 Task: Find connections with filter location Shama Junction with filter topic #fintechwith filter profile language French with filter current company Startup Story™ with filter school Uttaranchal University with filter industry Farming, Ranching, Forestry with filter service category User Experience Design with filter keywords title Operations Analyst
Action: Mouse moved to (156, 230)
Screenshot: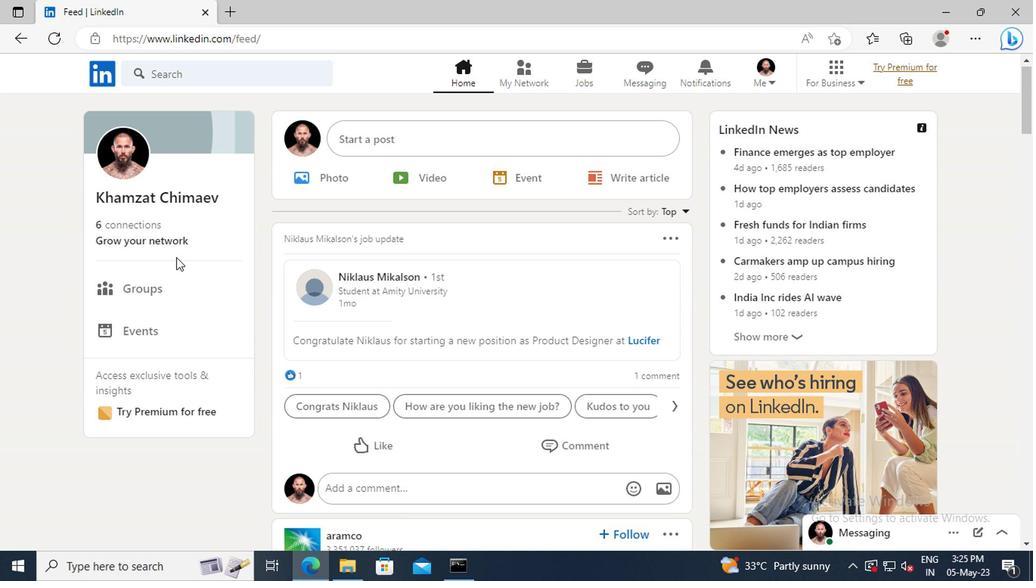 
Action: Mouse pressed left at (156, 230)
Screenshot: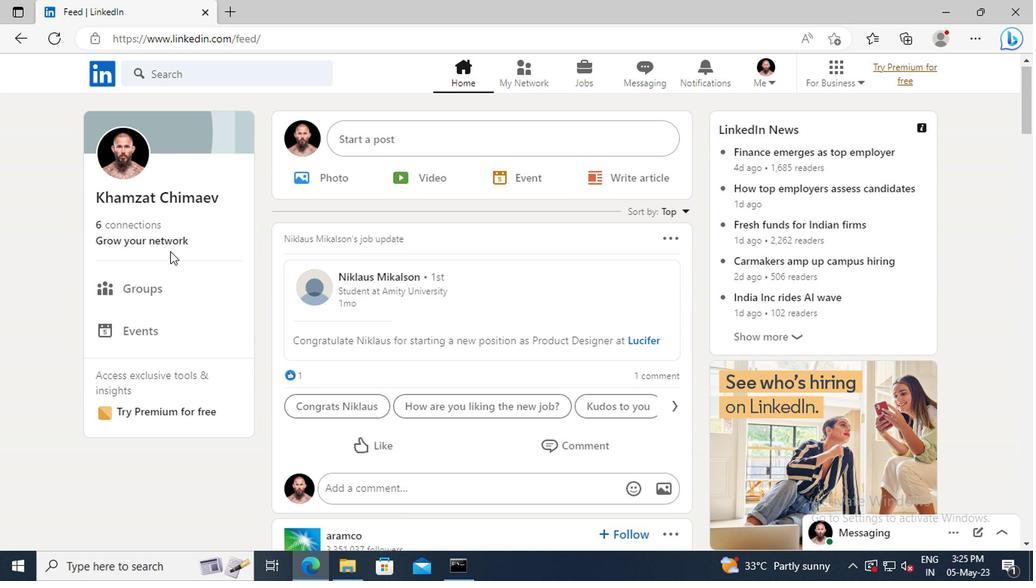 
Action: Mouse moved to (162, 153)
Screenshot: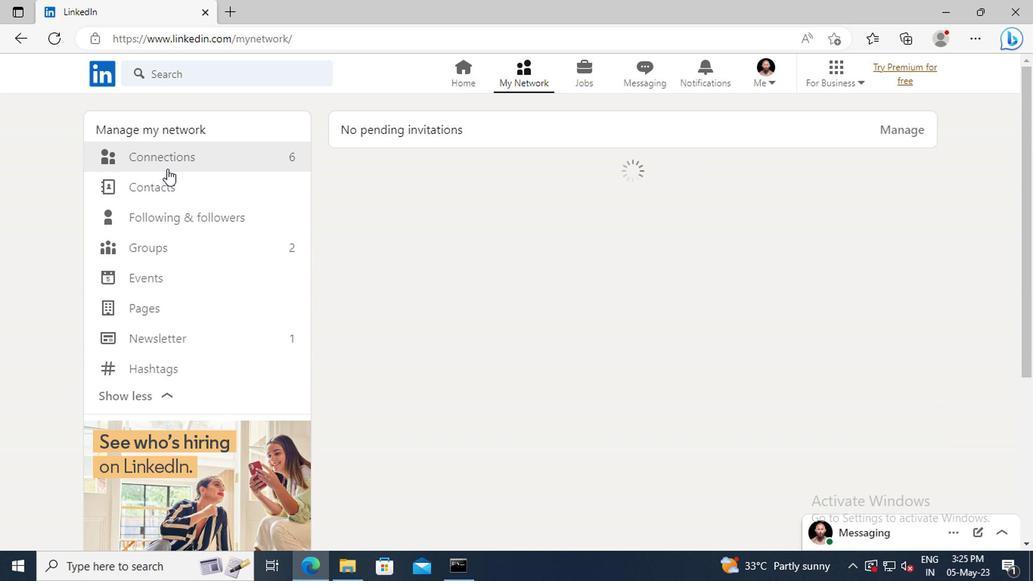 
Action: Mouse pressed left at (162, 153)
Screenshot: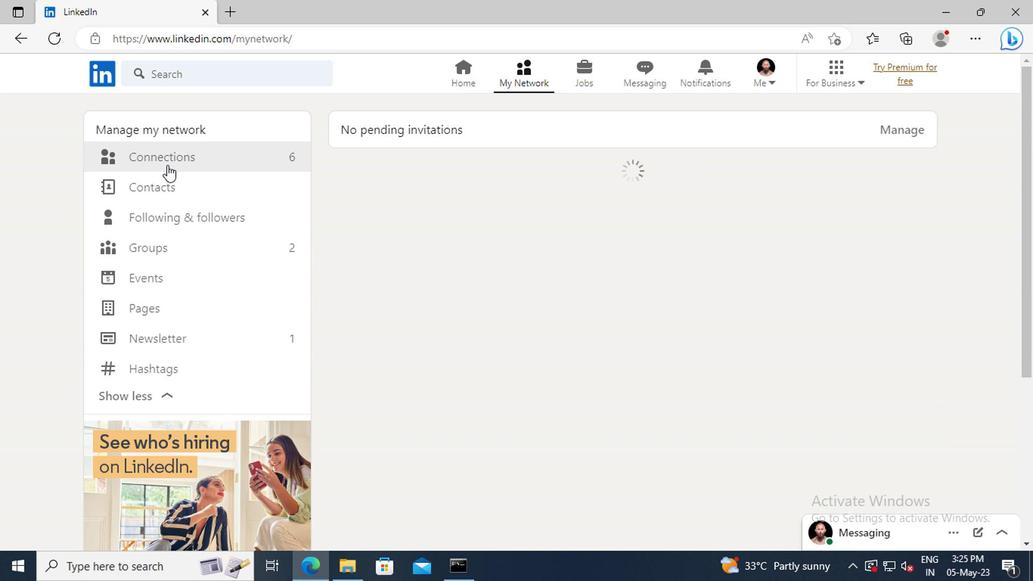 
Action: Mouse moved to (618, 152)
Screenshot: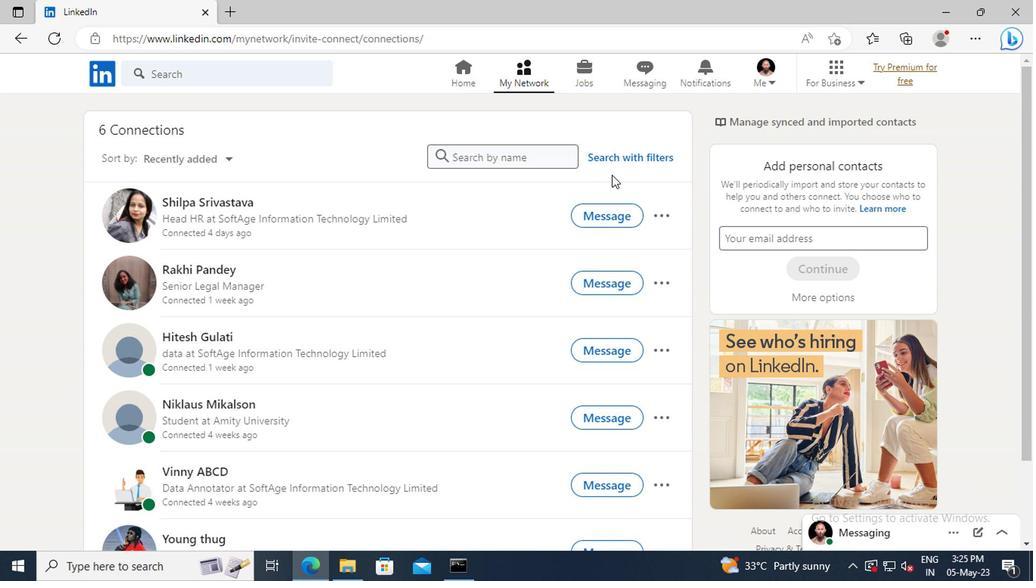 
Action: Mouse pressed left at (618, 152)
Screenshot: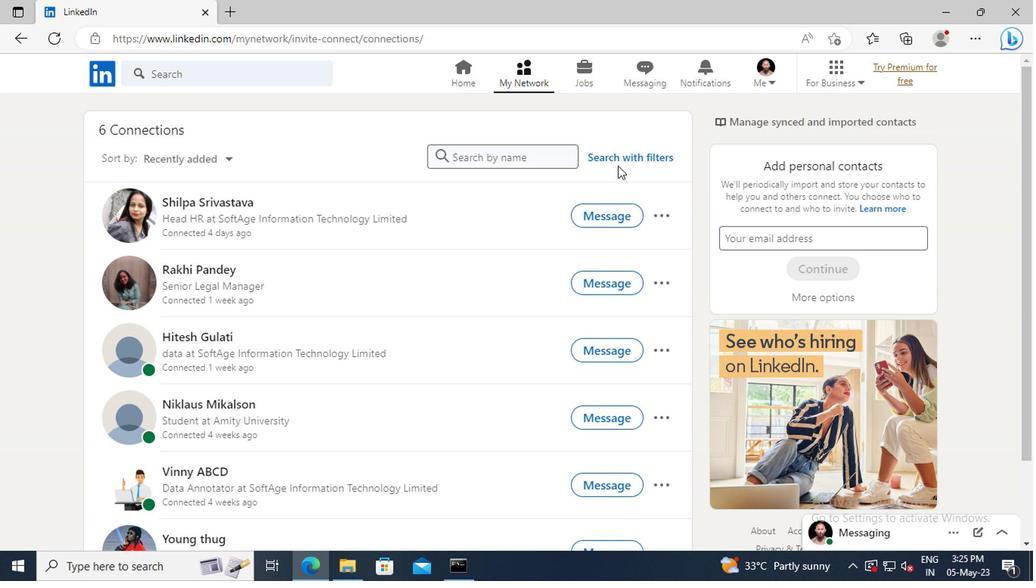 
Action: Mouse moved to (568, 107)
Screenshot: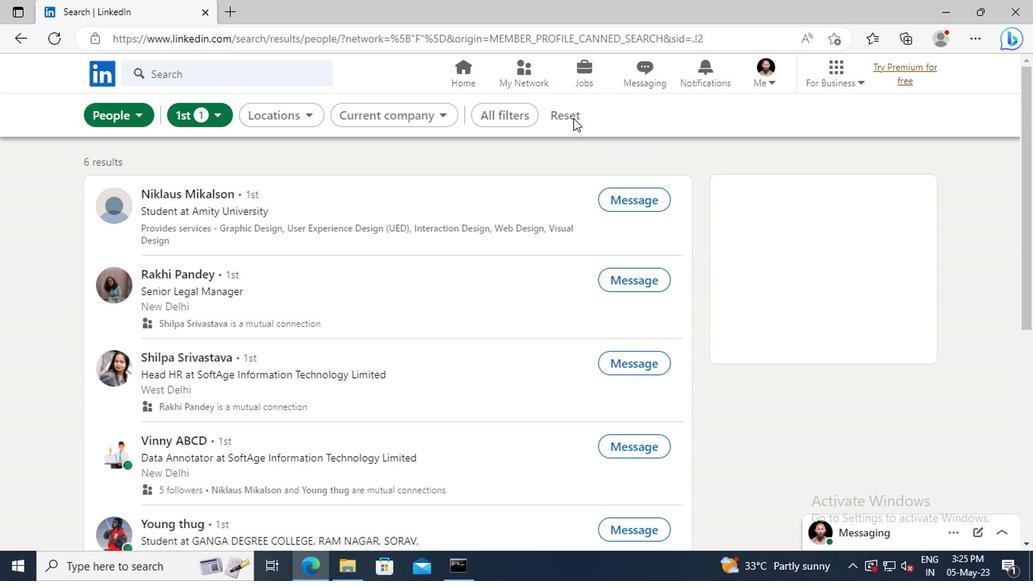 
Action: Mouse pressed left at (568, 107)
Screenshot: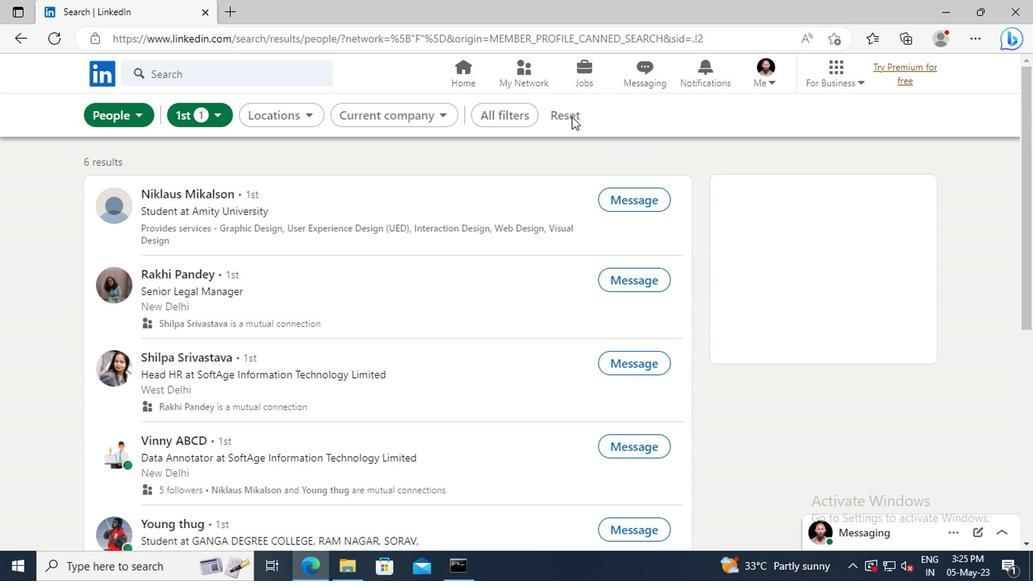 
Action: Mouse moved to (556, 107)
Screenshot: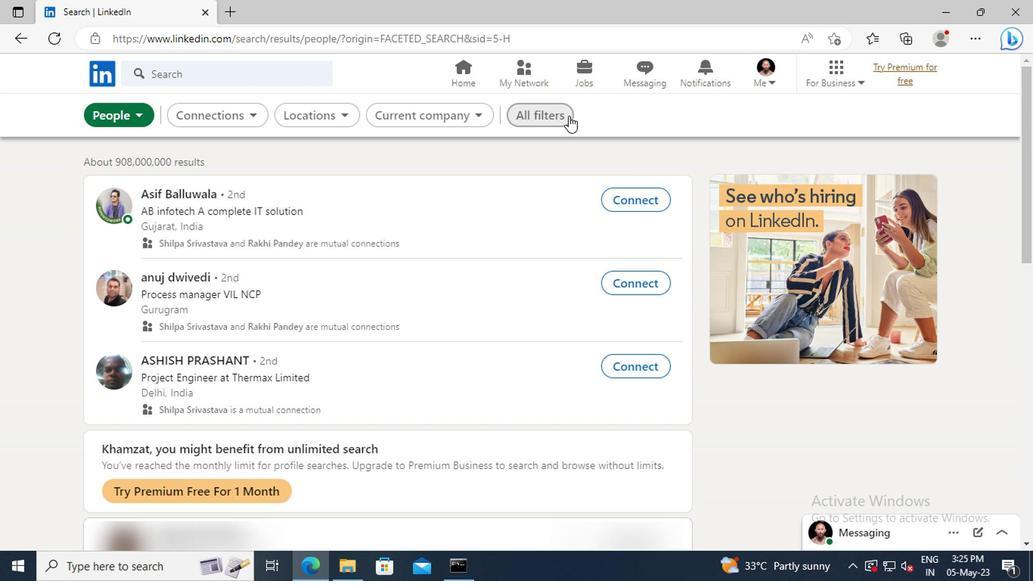 
Action: Mouse pressed left at (556, 107)
Screenshot: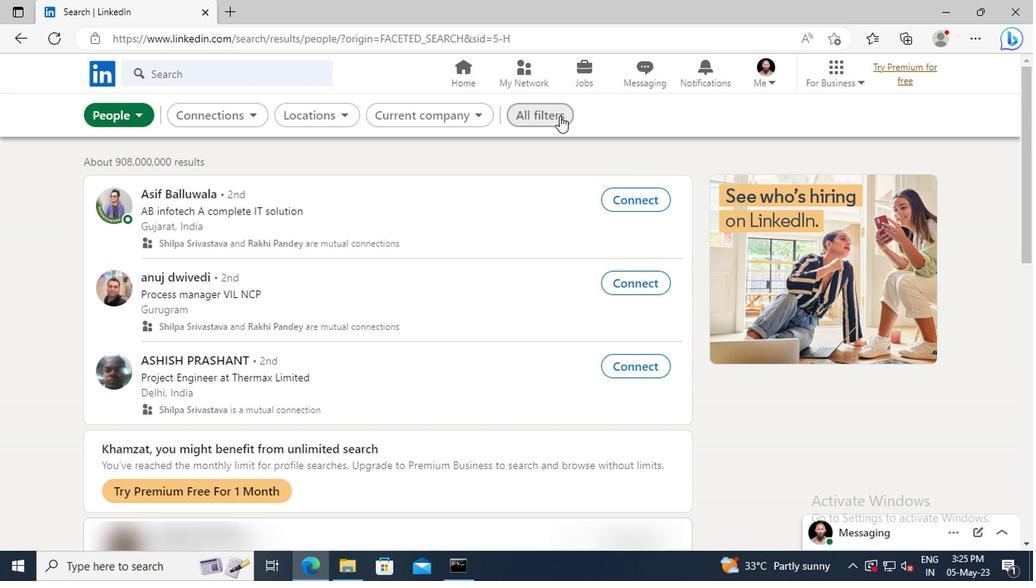 
Action: Mouse moved to (832, 284)
Screenshot: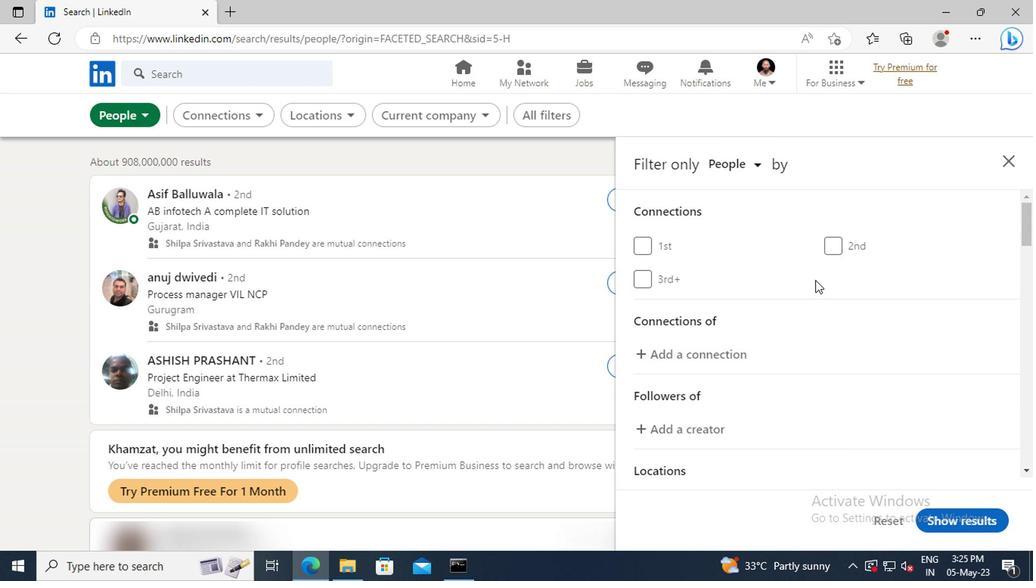
Action: Mouse scrolled (832, 283) with delta (0, 0)
Screenshot: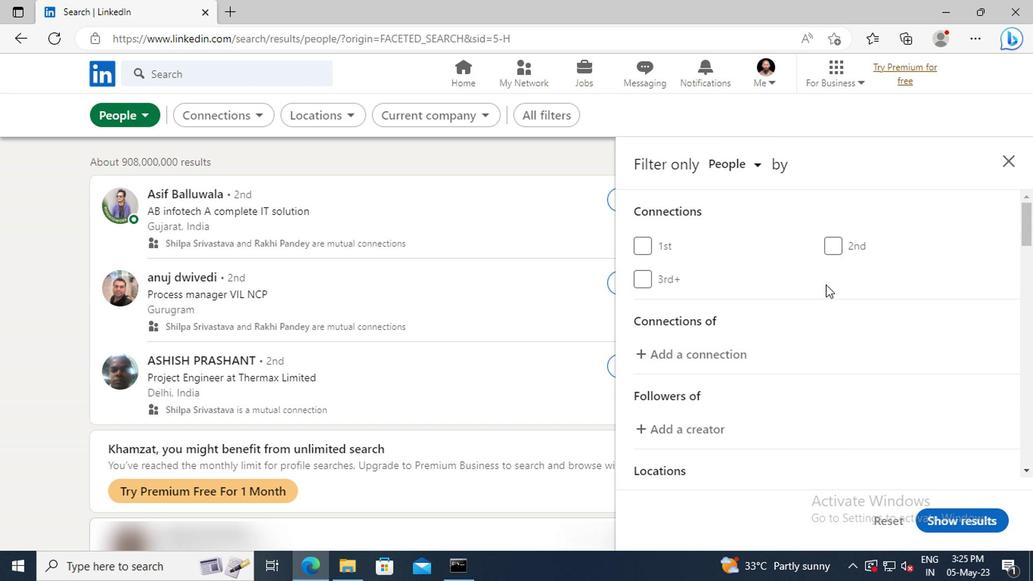 
Action: Mouse scrolled (832, 283) with delta (0, 0)
Screenshot: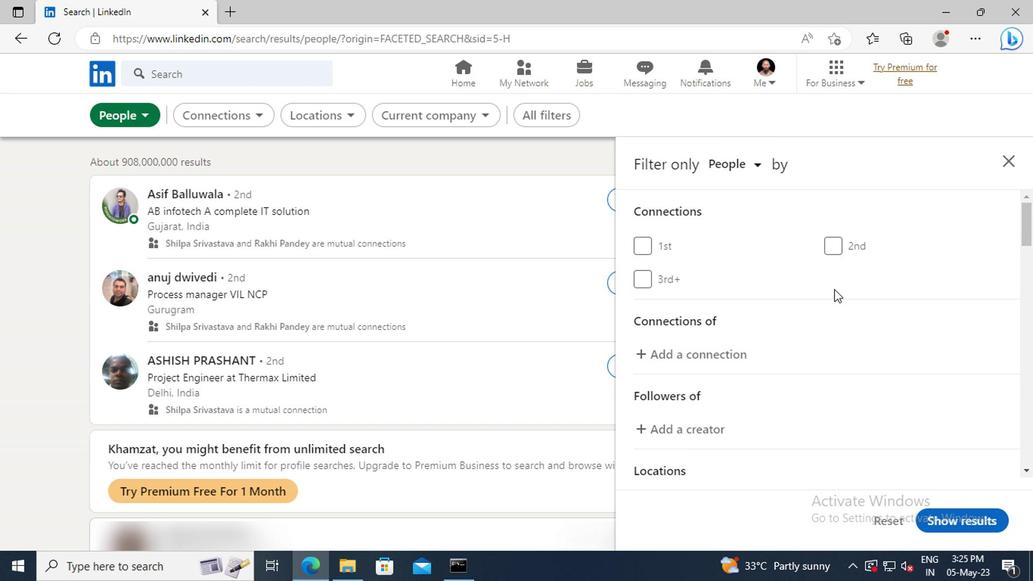 
Action: Mouse scrolled (832, 283) with delta (0, 0)
Screenshot: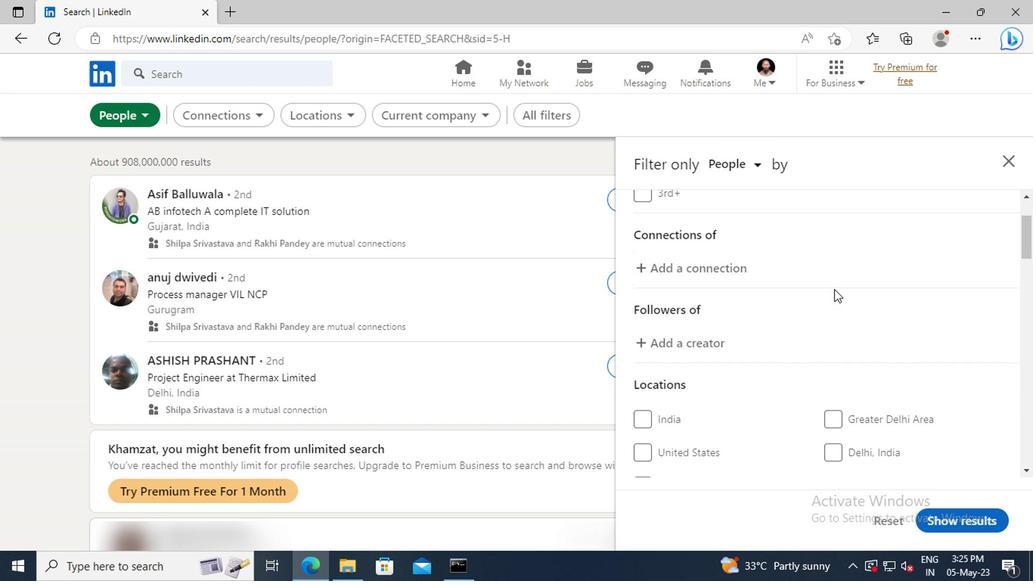 
Action: Mouse scrolled (832, 283) with delta (0, 0)
Screenshot: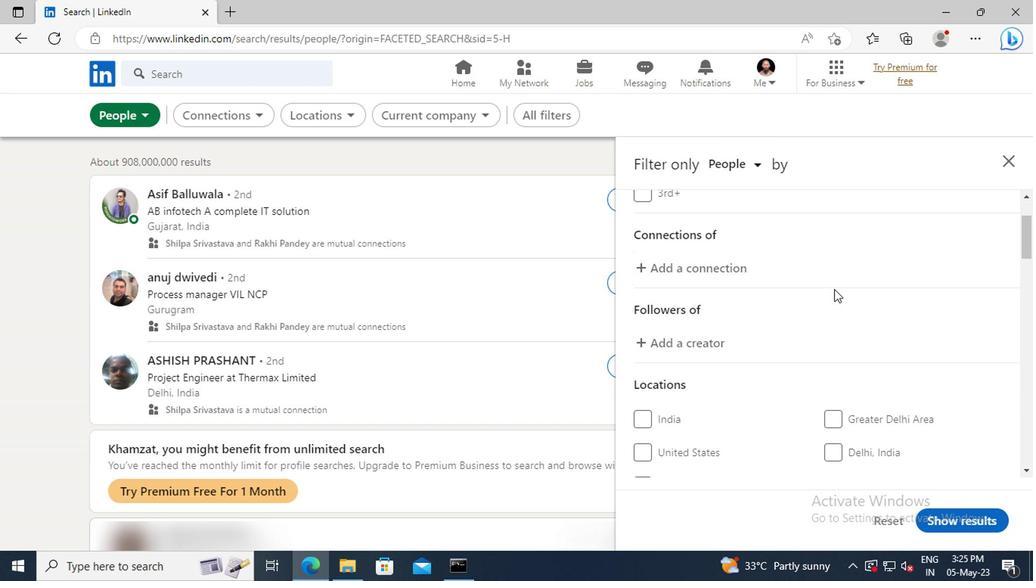 
Action: Mouse scrolled (832, 283) with delta (0, 0)
Screenshot: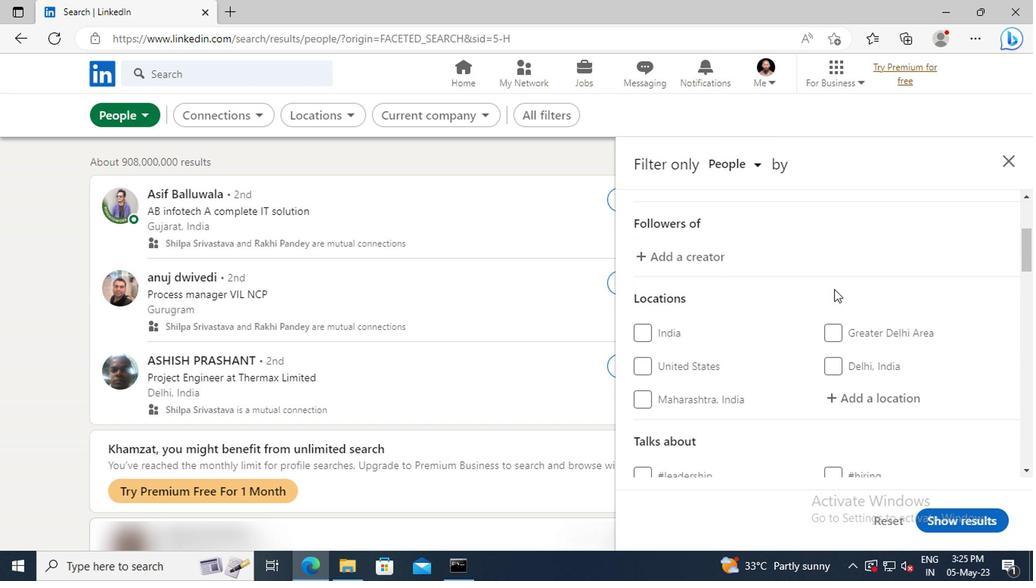 
Action: Mouse scrolled (832, 283) with delta (0, 0)
Screenshot: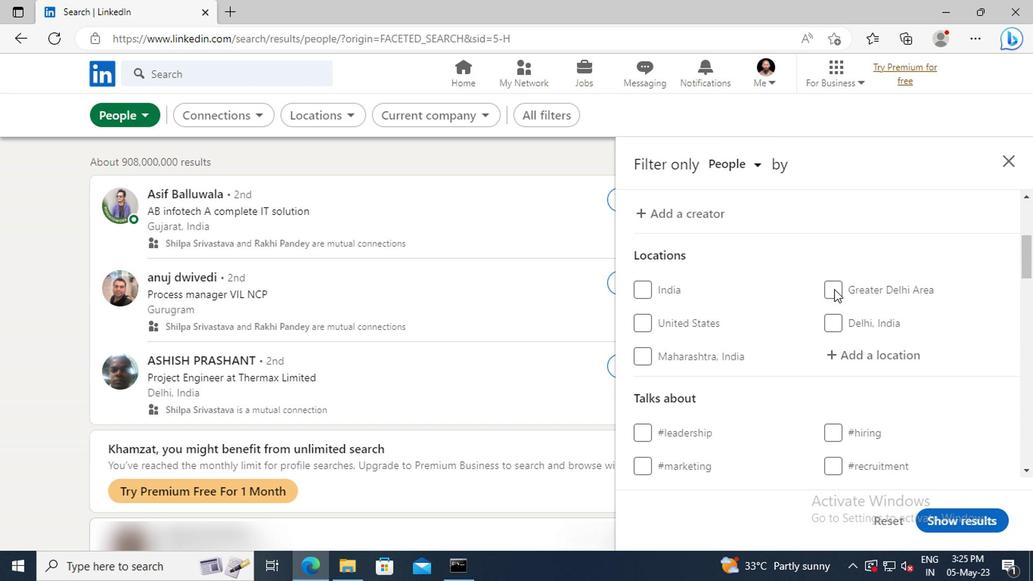 
Action: Mouse moved to (842, 310)
Screenshot: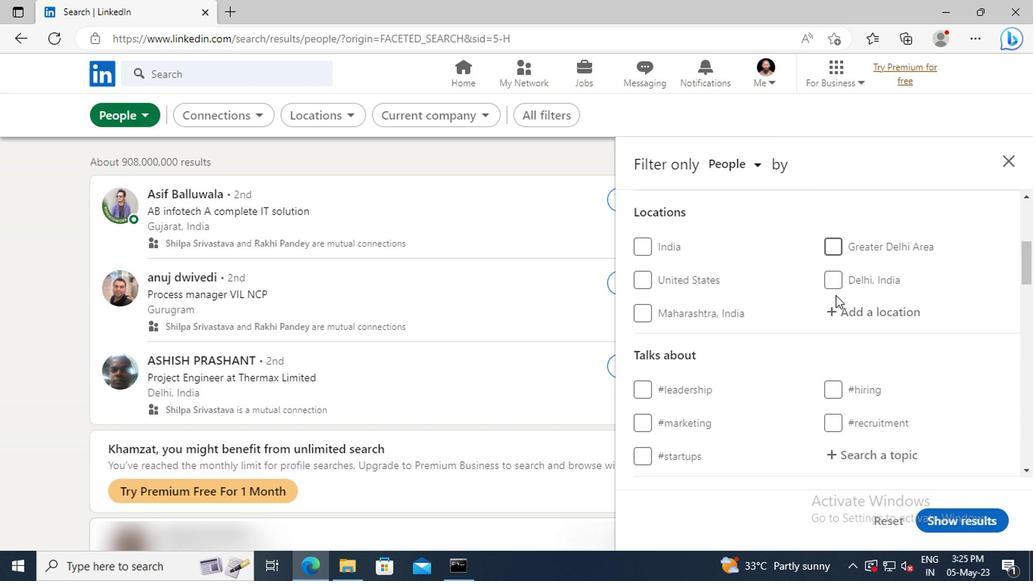 
Action: Mouse pressed left at (842, 310)
Screenshot: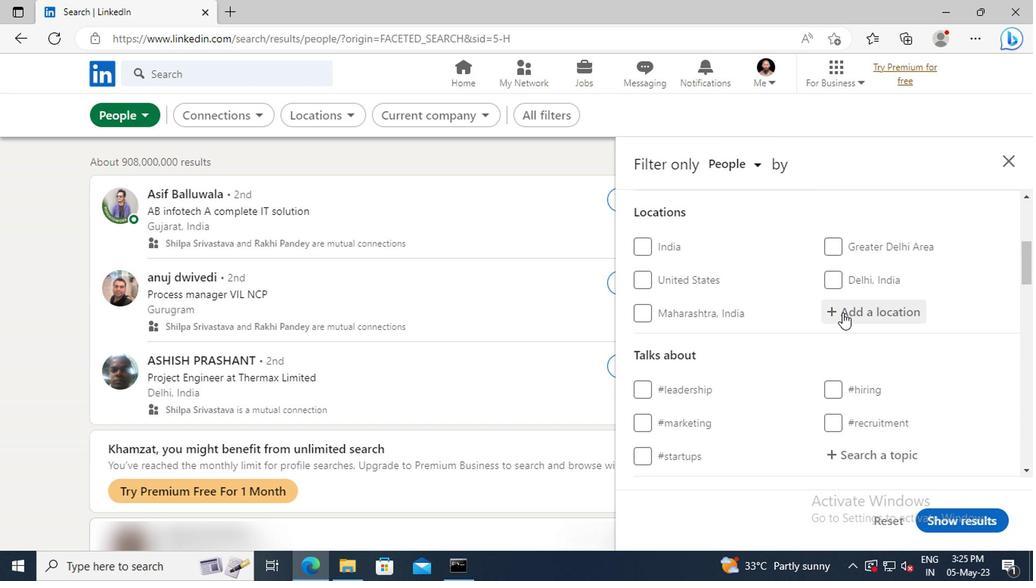 
Action: Key pressed <Key.shift>SHAMA<Key.space><Key.shift>JUNCTION<Key.enter>
Screenshot: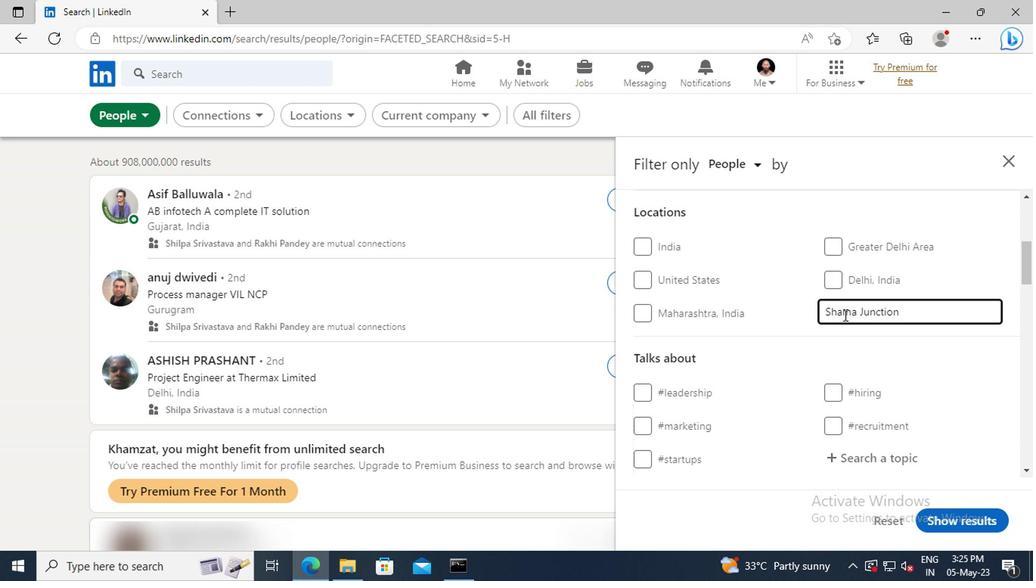 
Action: Mouse scrolled (842, 310) with delta (0, 0)
Screenshot: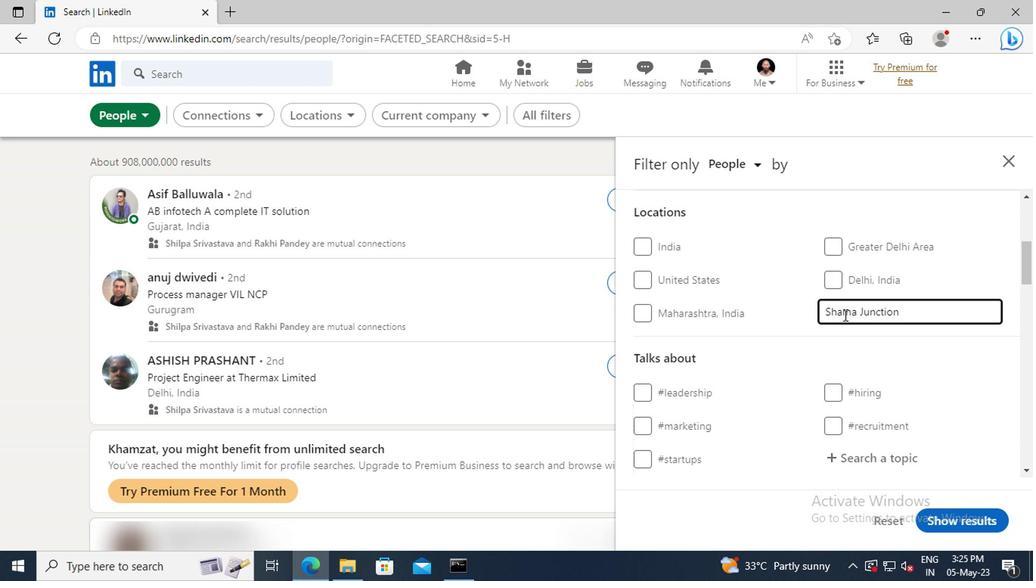 
Action: Mouse scrolled (842, 310) with delta (0, 0)
Screenshot: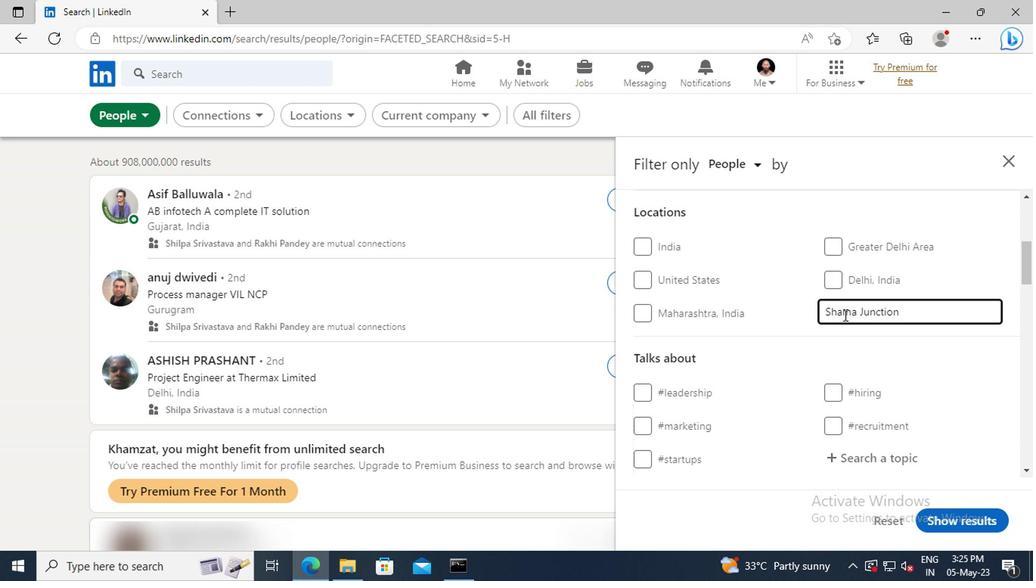 
Action: Mouse scrolled (842, 310) with delta (0, 0)
Screenshot: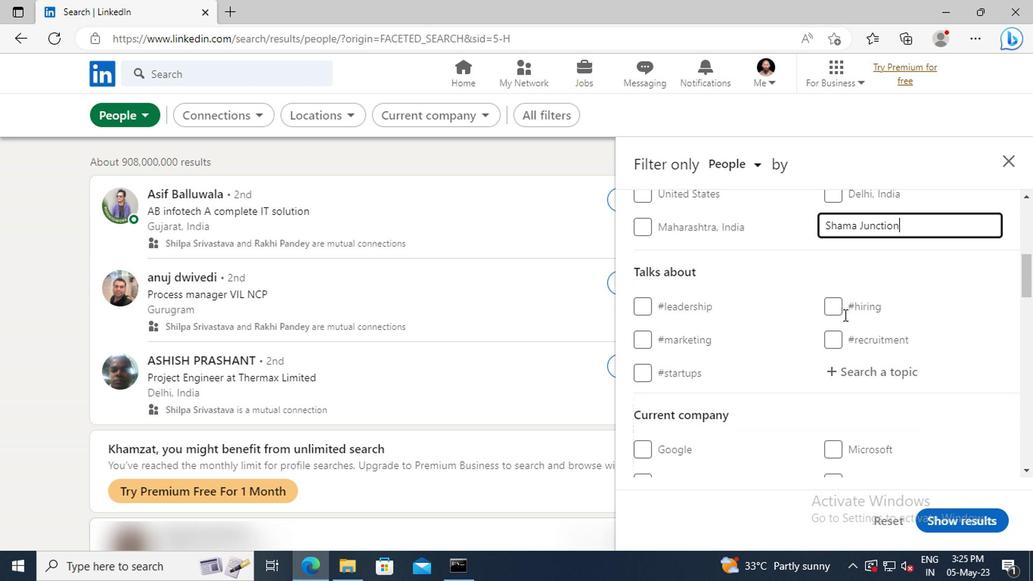 
Action: Mouse moved to (846, 322)
Screenshot: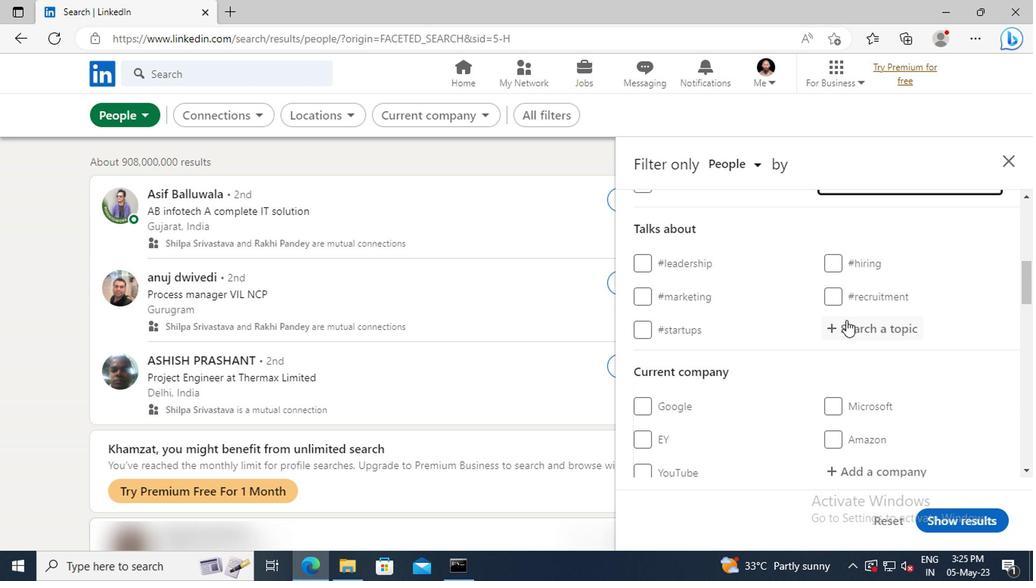 
Action: Mouse pressed left at (846, 322)
Screenshot: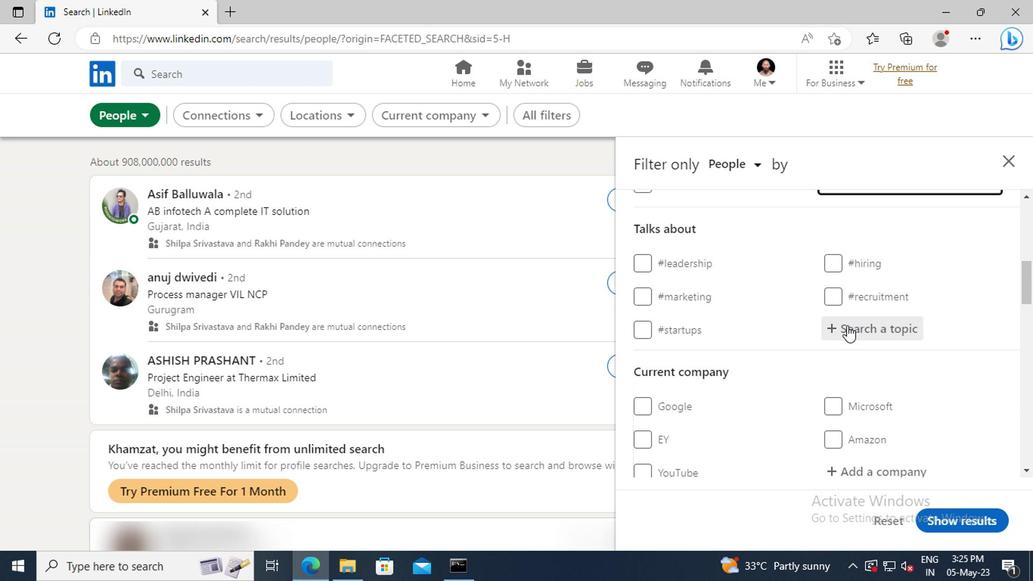 
Action: Key pressed FINTE
Screenshot: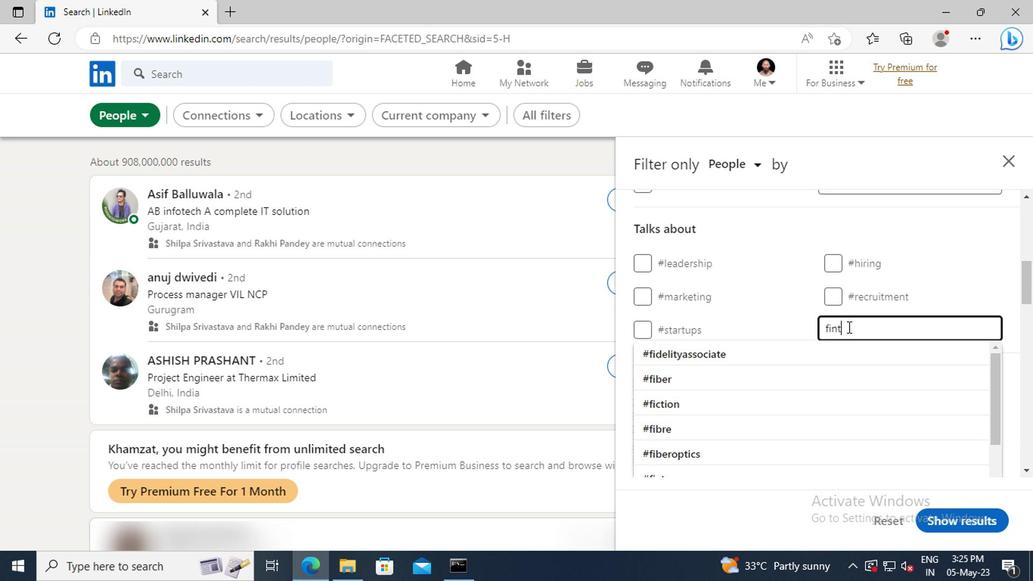 
Action: Mouse moved to (849, 345)
Screenshot: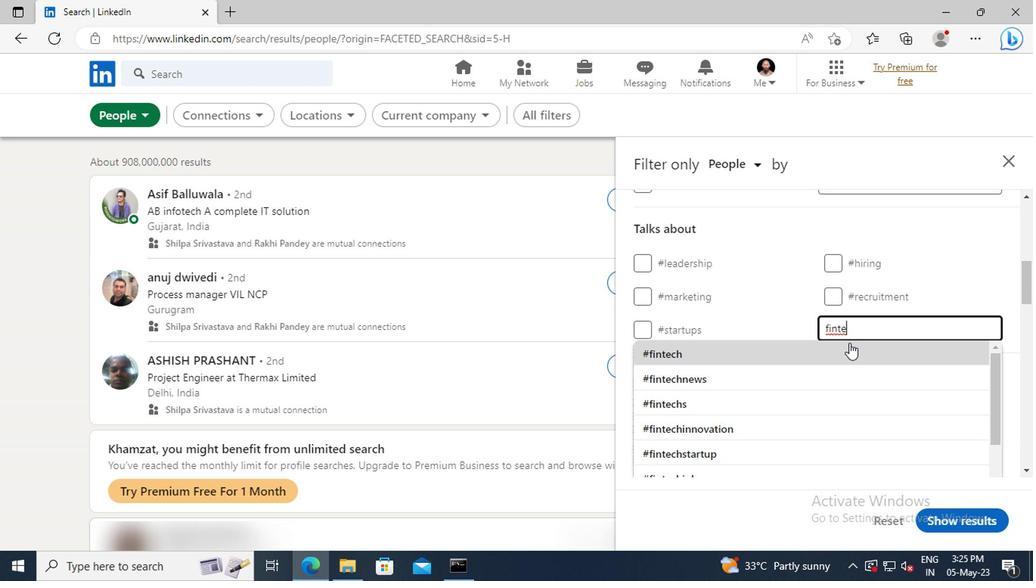 
Action: Mouse pressed left at (849, 345)
Screenshot: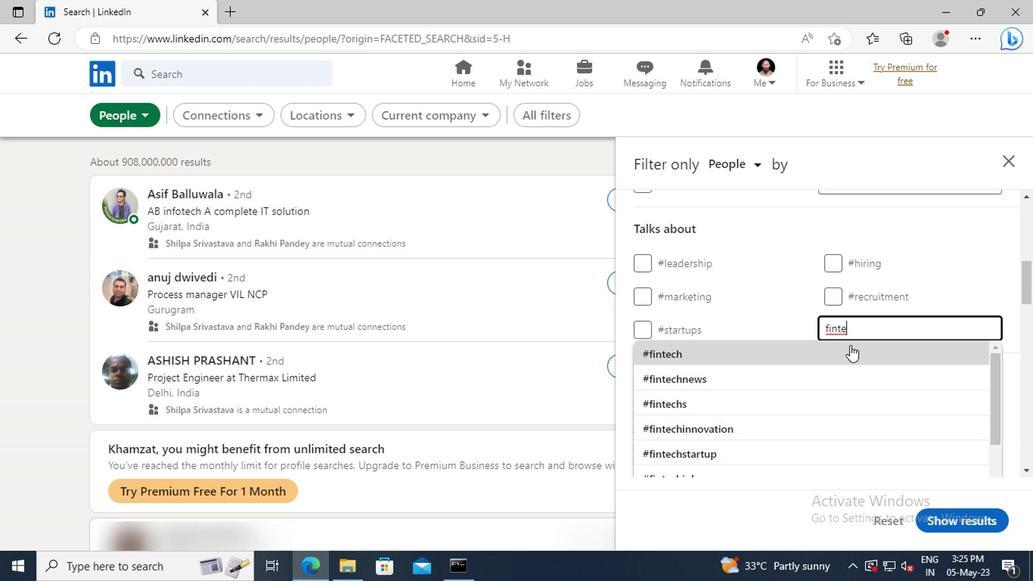 
Action: Mouse scrolled (849, 345) with delta (0, 0)
Screenshot: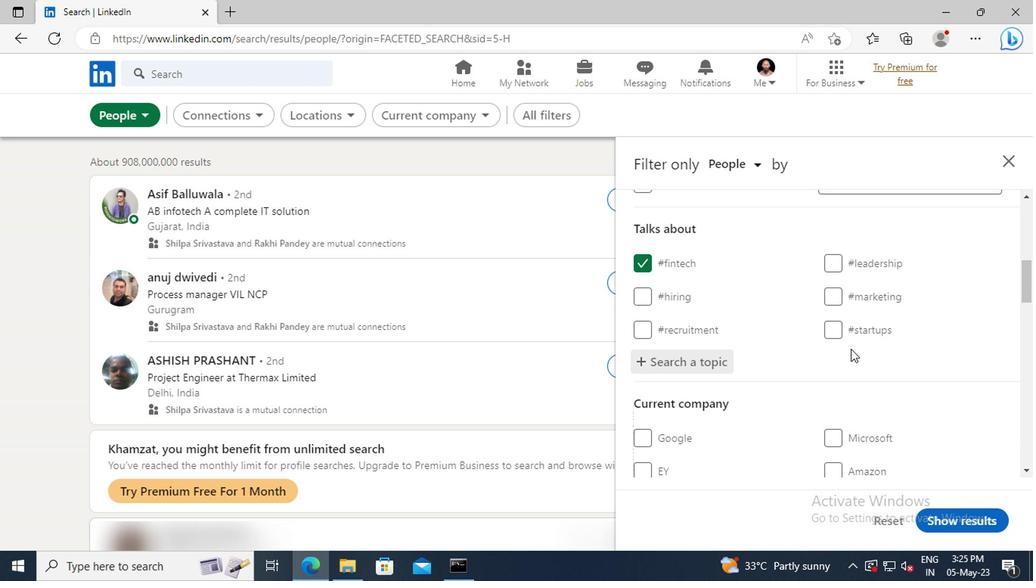 
Action: Mouse scrolled (849, 345) with delta (0, 0)
Screenshot: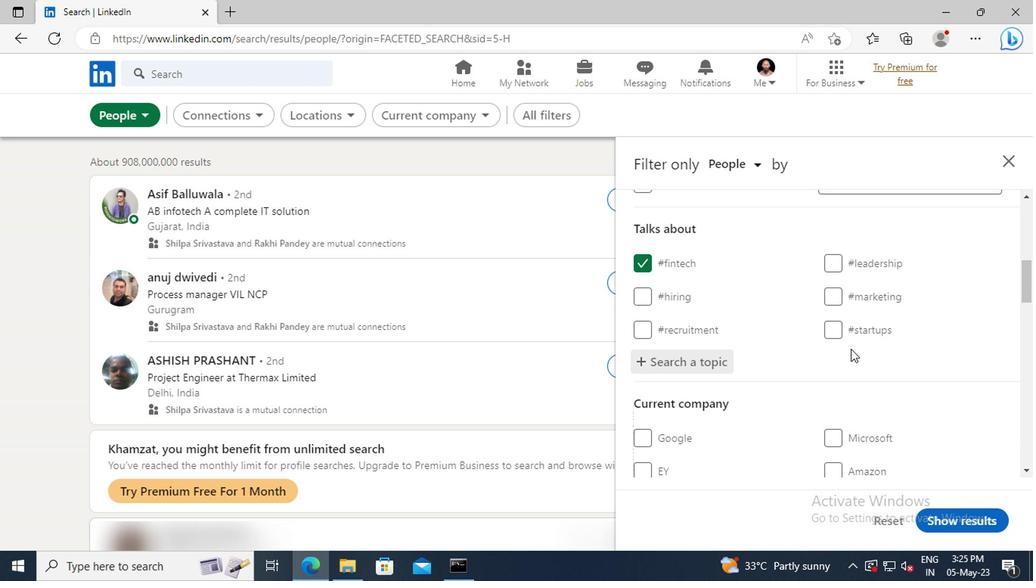
Action: Mouse scrolled (849, 345) with delta (0, 0)
Screenshot: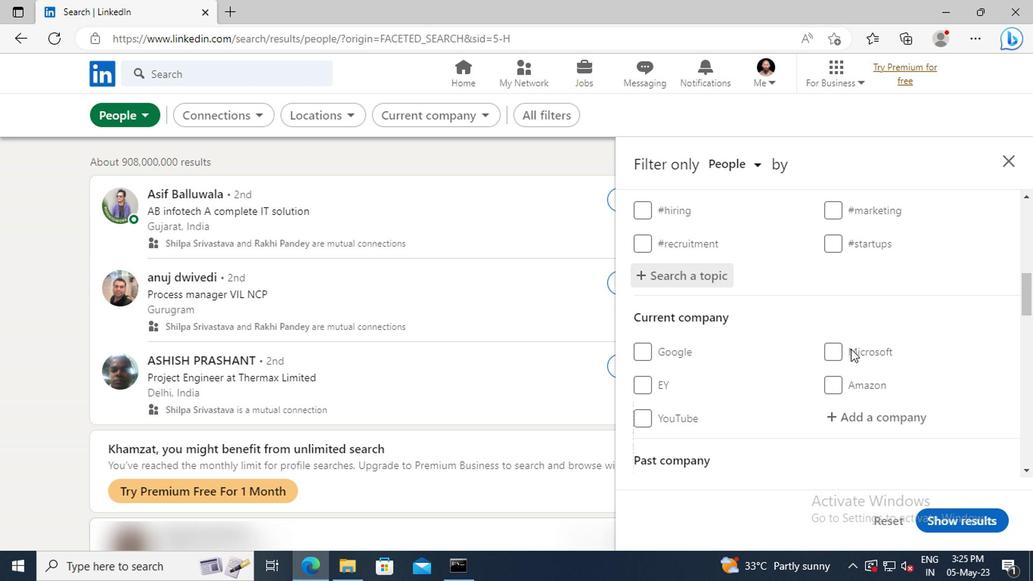 
Action: Mouse scrolled (849, 345) with delta (0, 0)
Screenshot: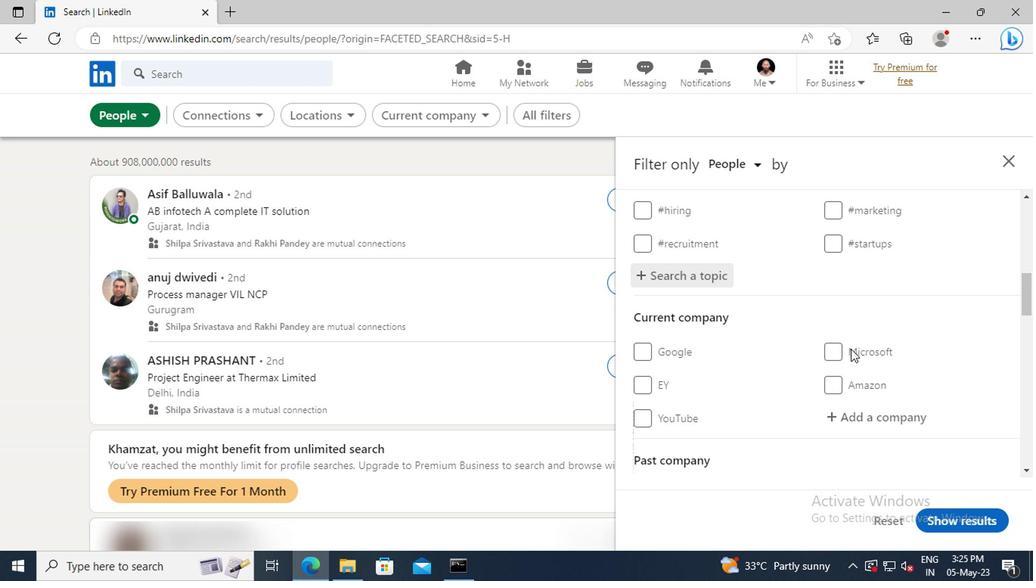 
Action: Mouse scrolled (849, 345) with delta (0, 0)
Screenshot: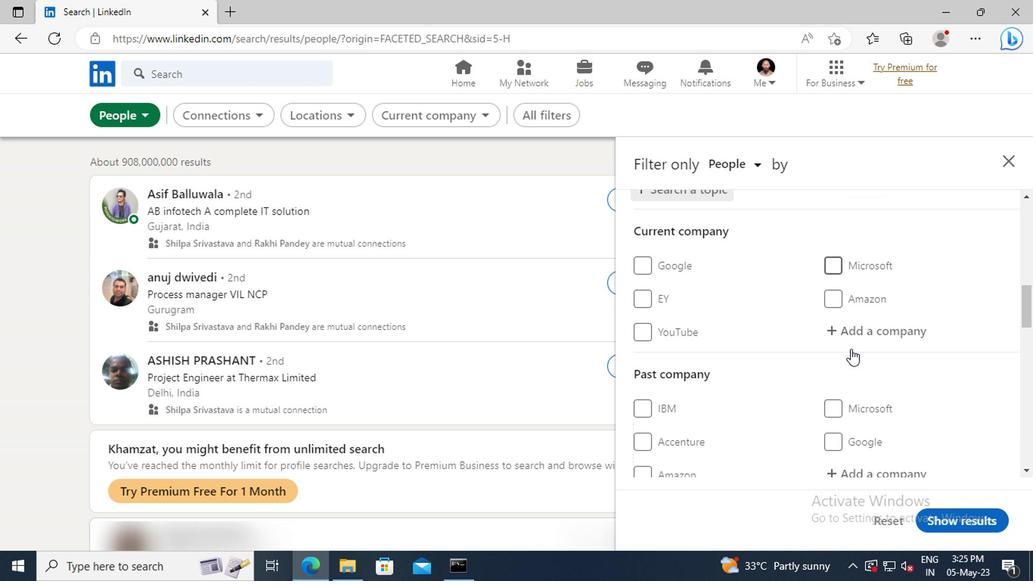 
Action: Mouse scrolled (849, 345) with delta (0, 0)
Screenshot: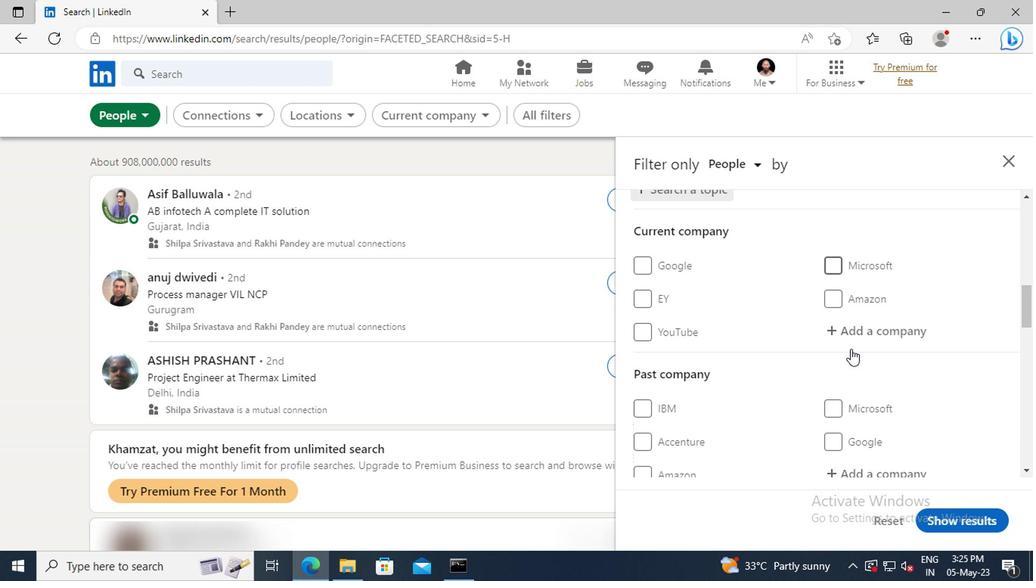 
Action: Mouse scrolled (849, 345) with delta (0, 0)
Screenshot: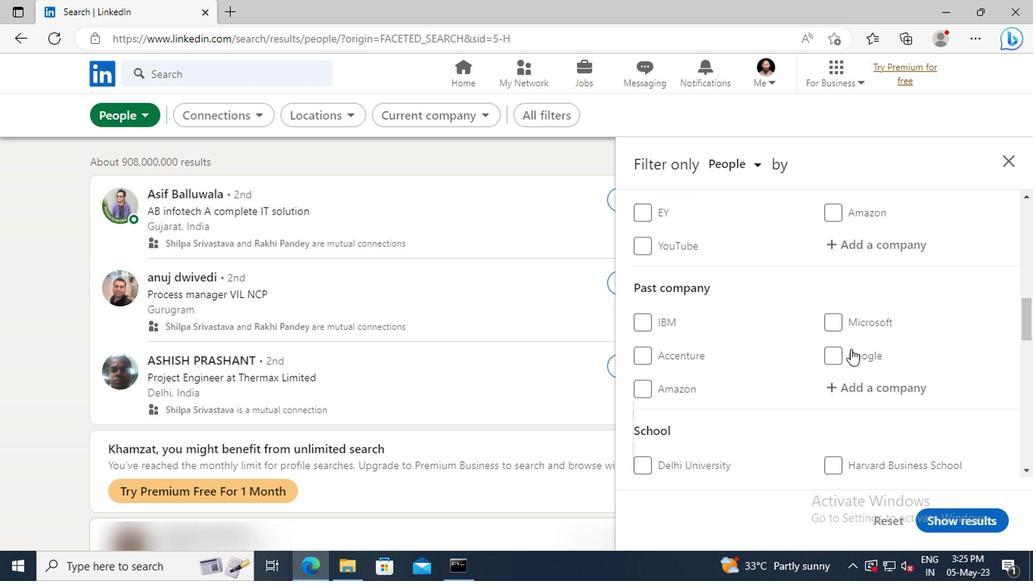 
Action: Mouse scrolled (849, 345) with delta (0, 0)
Screenshot: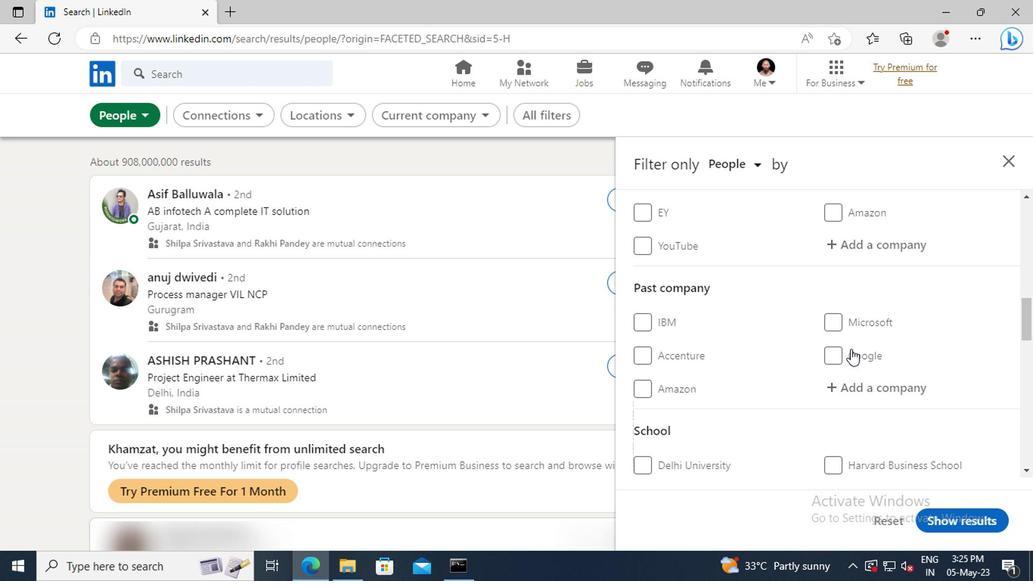 
Action: Mouse scrolled (849, 345) with delta (0, 0)
Screenshot: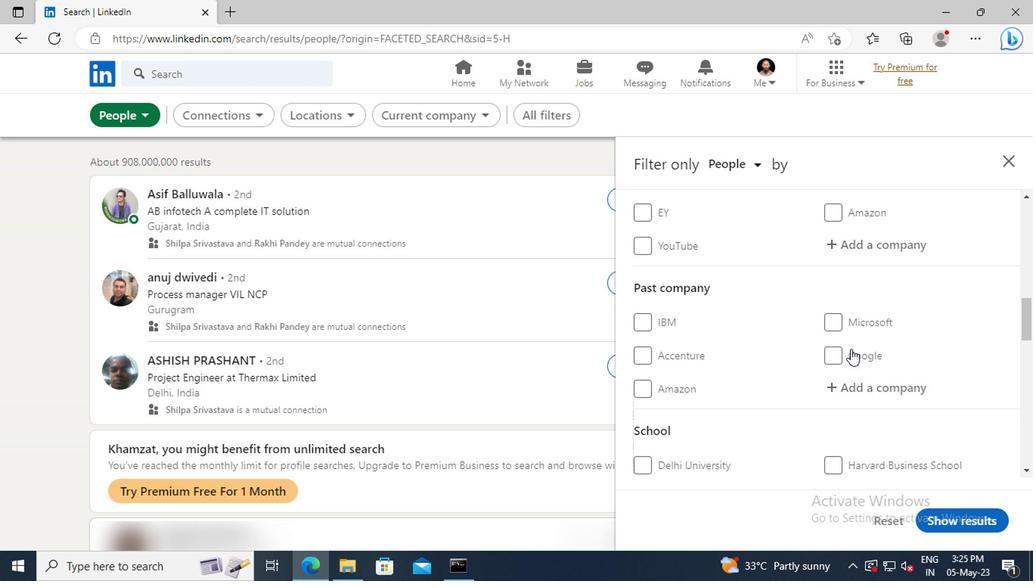 
Action: Mouse scrolled (849, 345) with delta (0, 0)
Screenshot: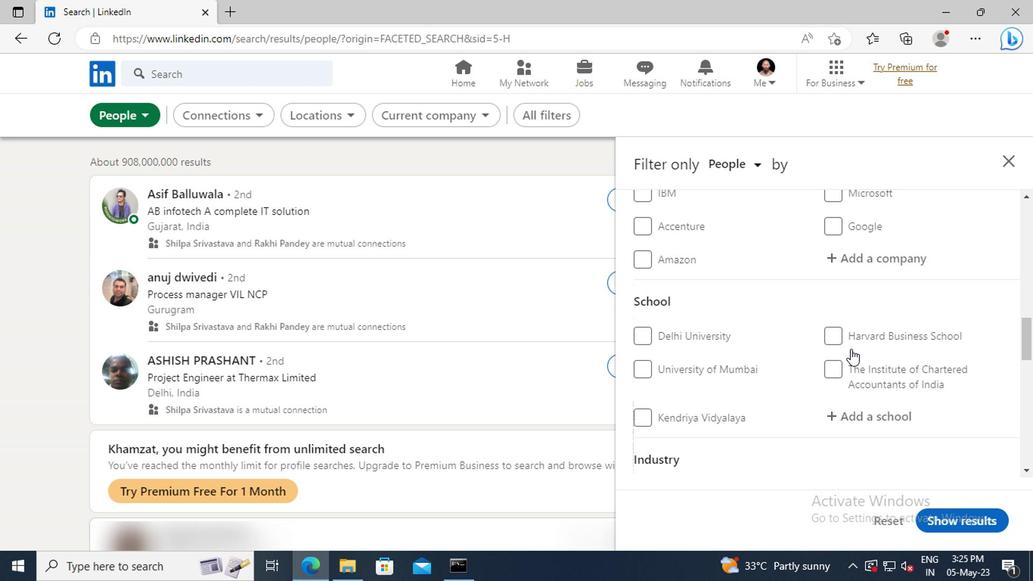 
Action: Mouse scrolled (849, 345) with delta (0, 0)
Screenshot: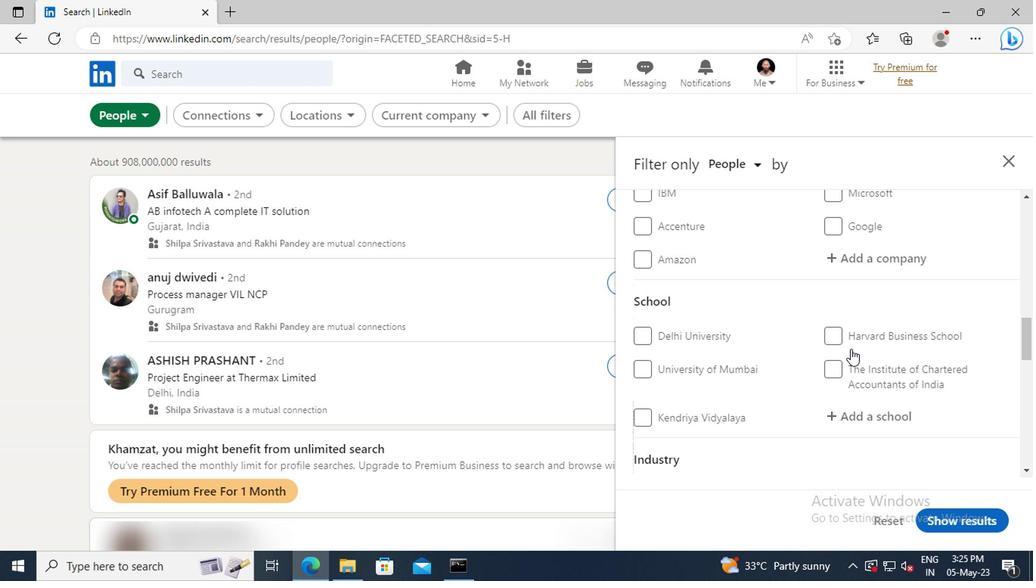 
Action: Mouse scrolled (849, 345) with delta (0, 0)
Screenshot: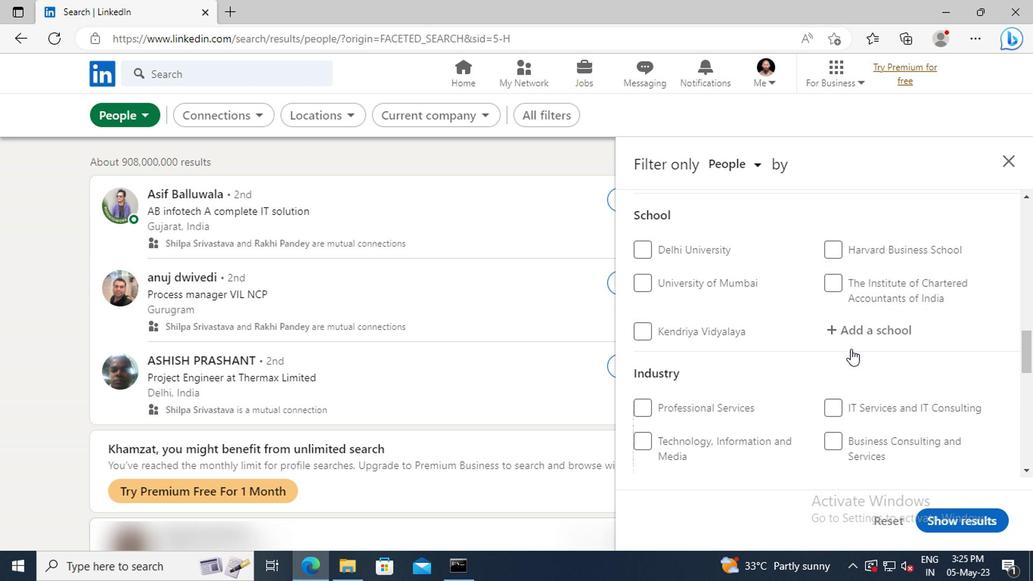 
Action: Mouse scrolled (849, 345) with delta (0, 0)
Screenshot: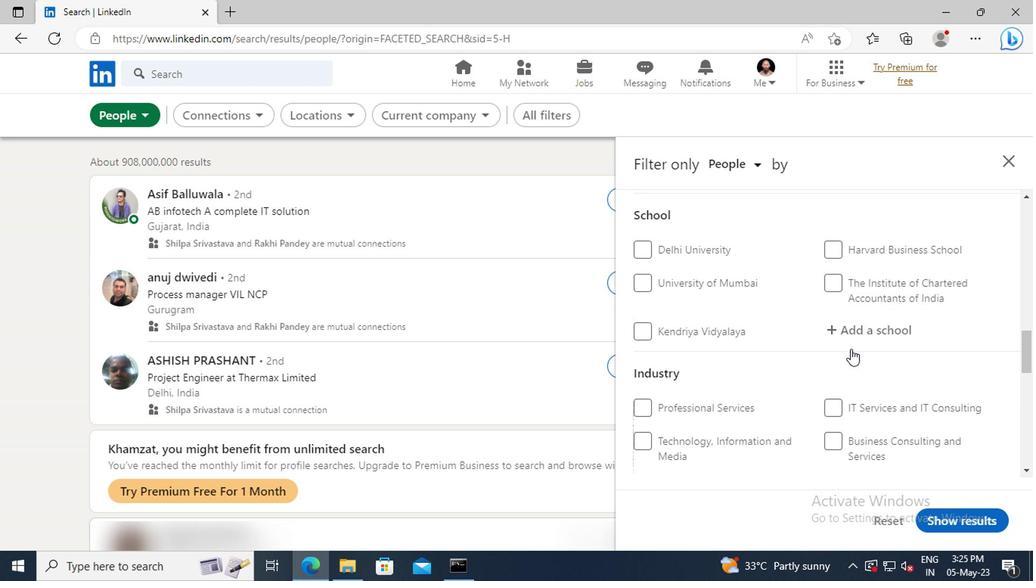 
Action: Mouse scrolled (849, 345) with delta (0, 0)
Screenshot: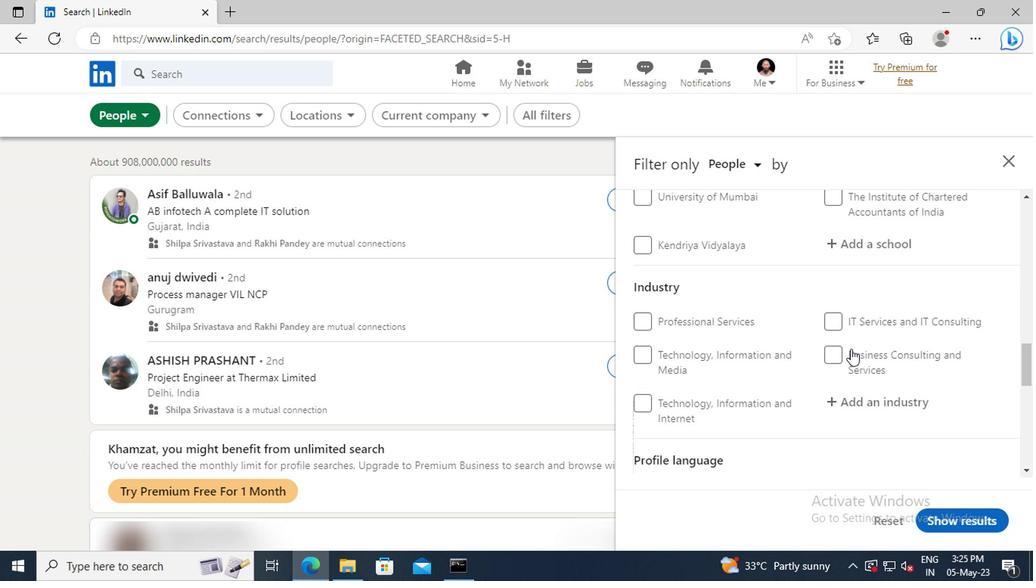 
Action: Mouse scrolled (849, 345) with delta (0, 0)
Screenshot: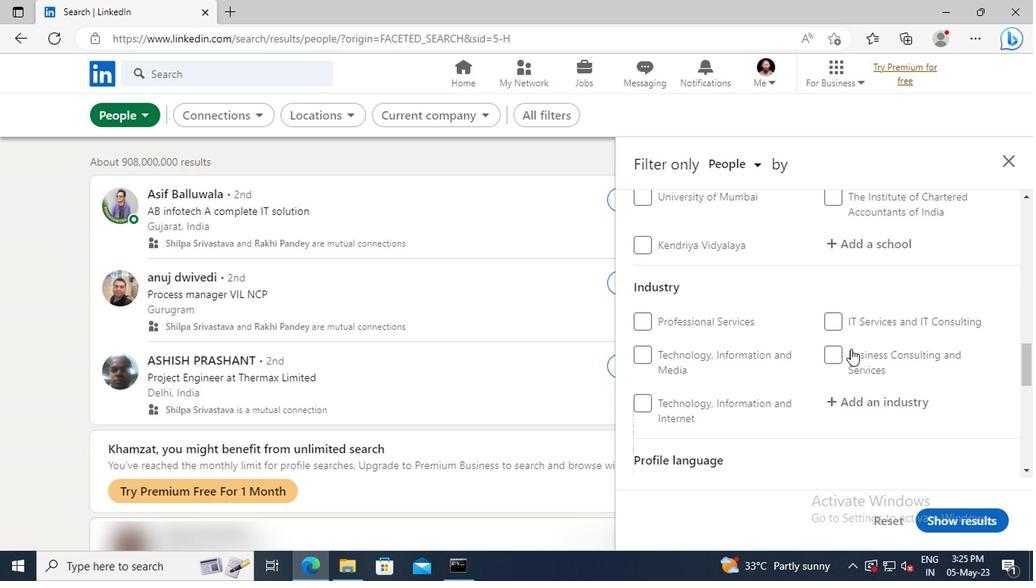 
Action: Mouse moved to (831, 412)
Screenshot: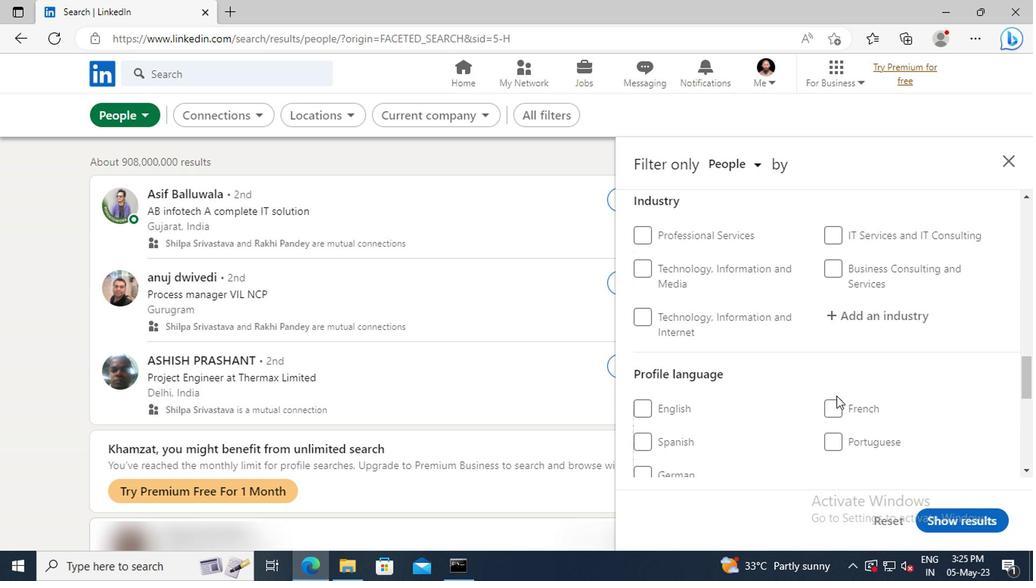 
Action: Mouse pressed left at (831, 412)
Screenshot: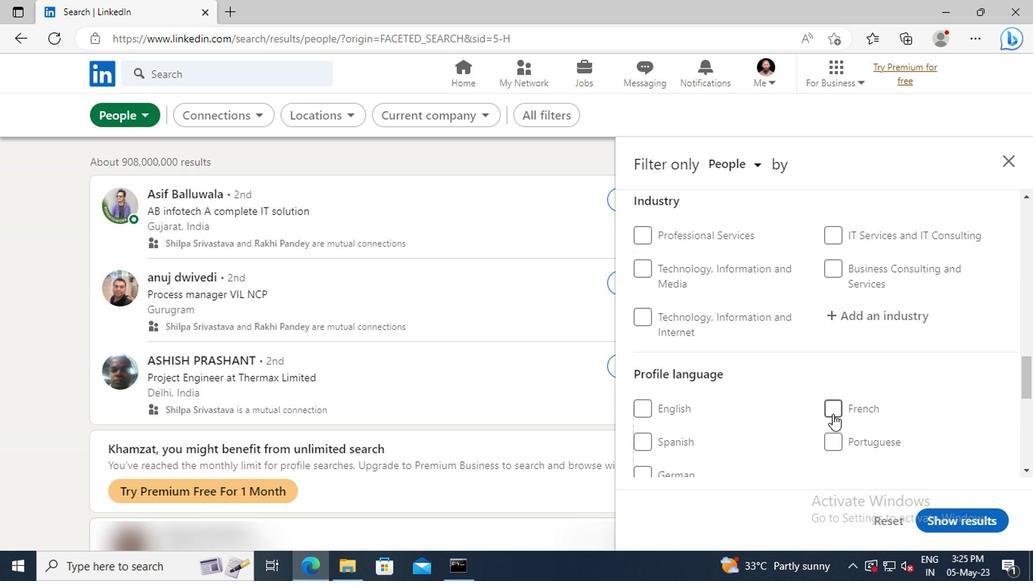 
Action: Mouse moved to (854, 356)
Screenshot: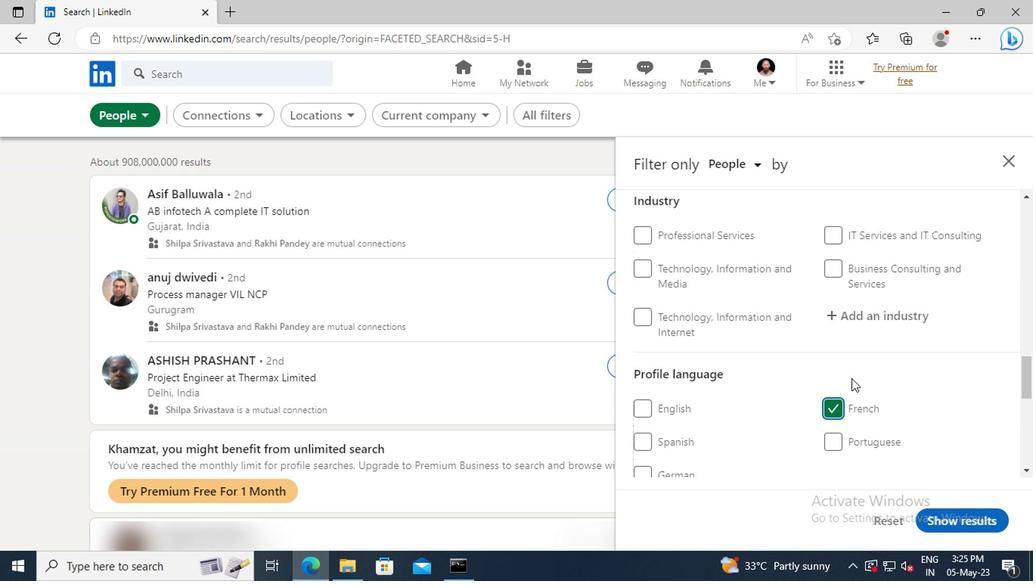 
Action: Mouse scrolled (854, 357) with delta (0, 1)
Screenshot: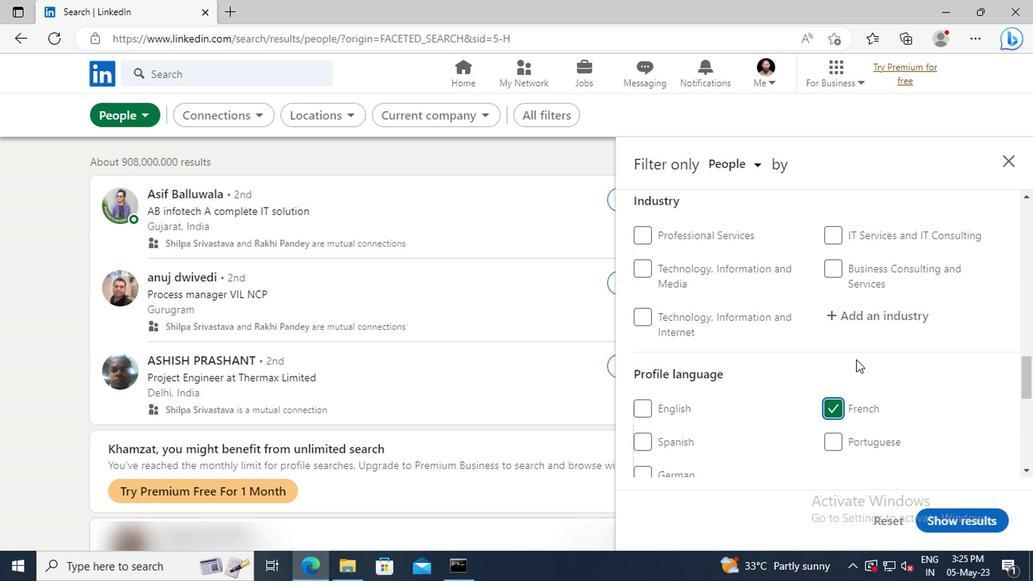 
Action: Mouse scrolled (854, 357) with delta (0, 1)
Screenshot: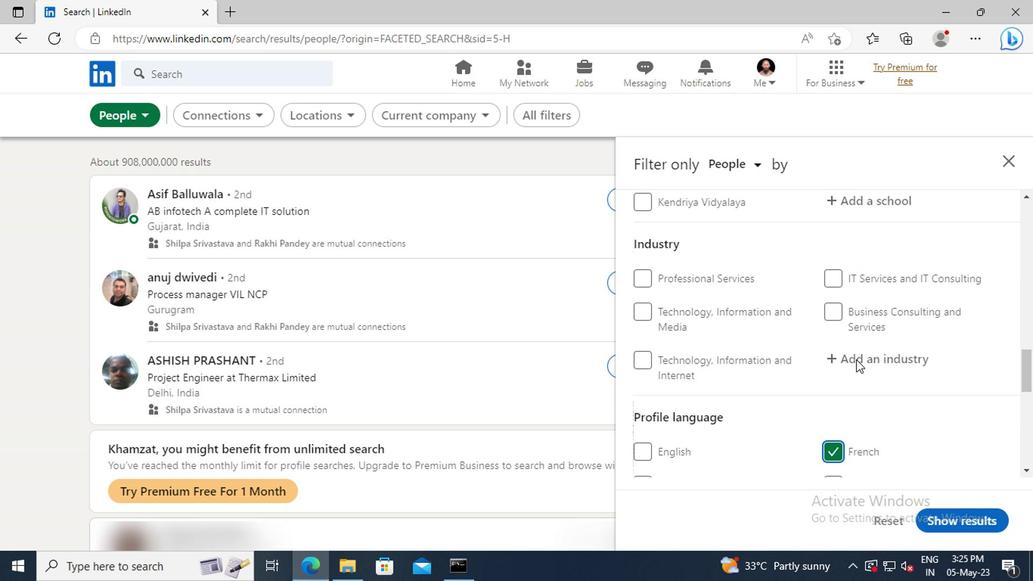
Action: Mouse scrolled (854, 357) with delta (0, 1)
Screenshot: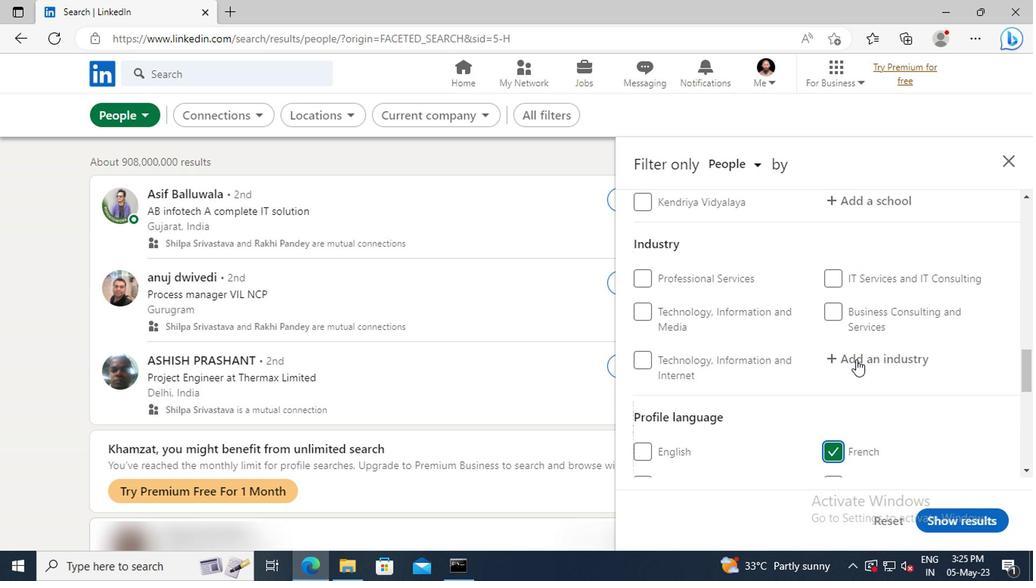 
Action: Mouse scrolled (854, 357) with delta (0, 1)
Screenshot: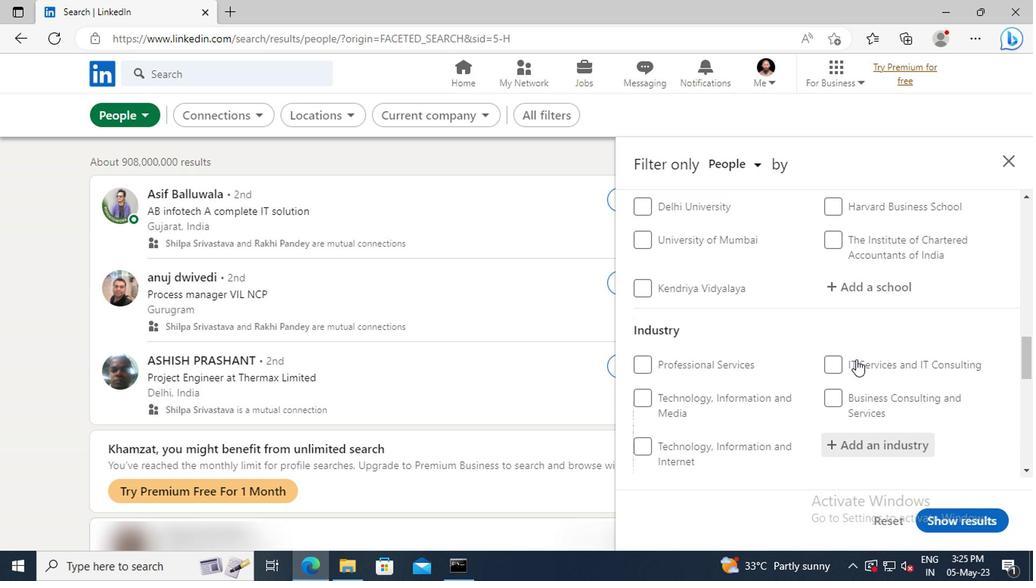 
Action: Mouse scrolled (854, 357) with delta (0, 1)
Screenshot: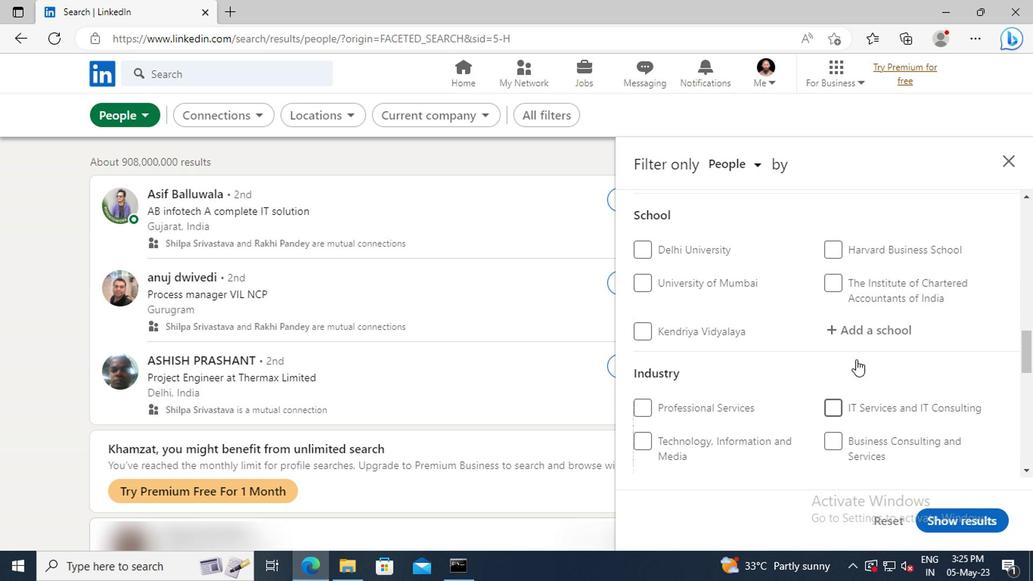
Action: Mouse scrolled (854, 357) with delta (0, 1)
Screenshot: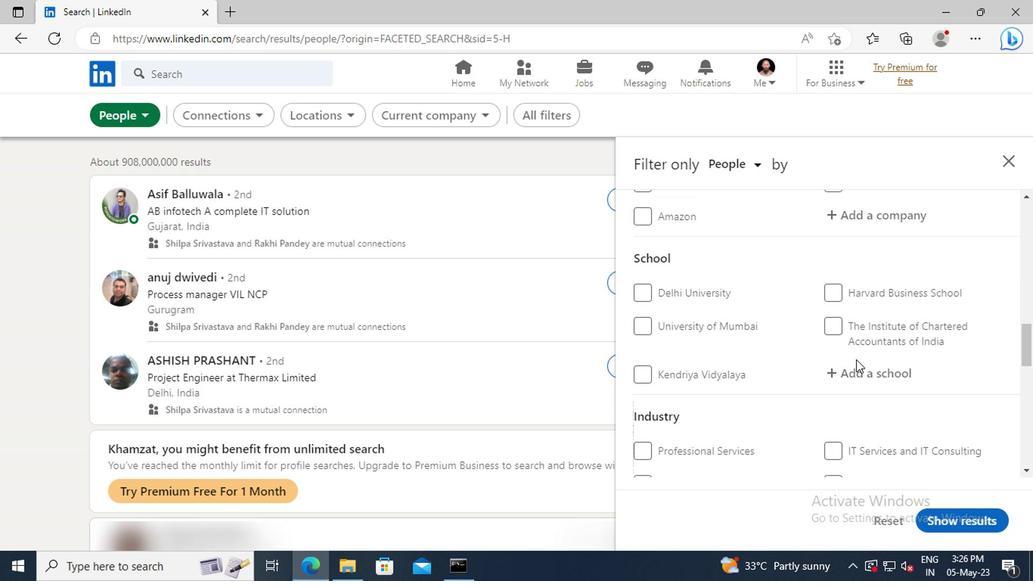 
Action: Mouse scrolled (854, 357) with delta (0, 1)
Screenshot: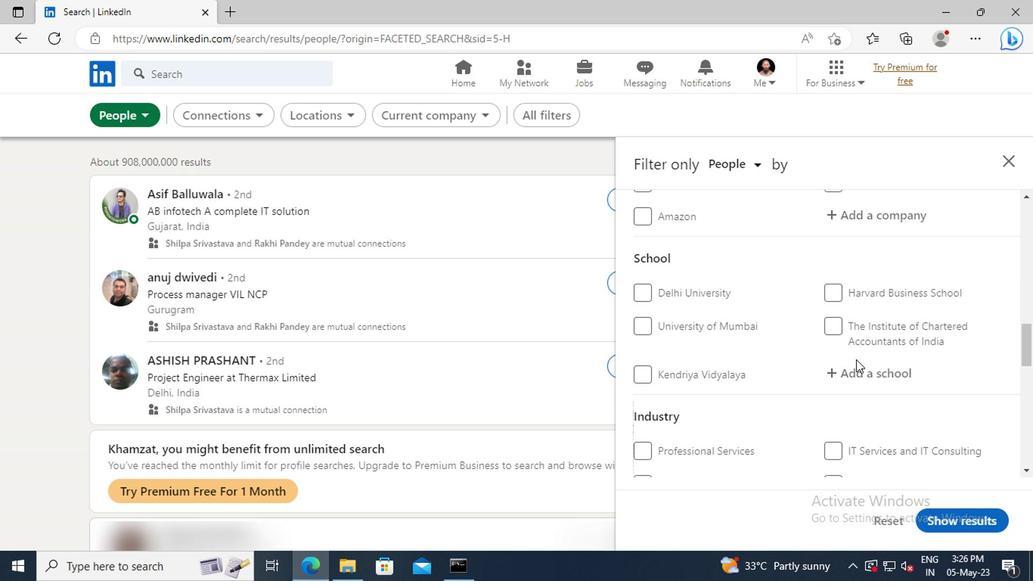 
Action: Mouse scrolled (854, 357) with delta (0, 1)
Screenshot: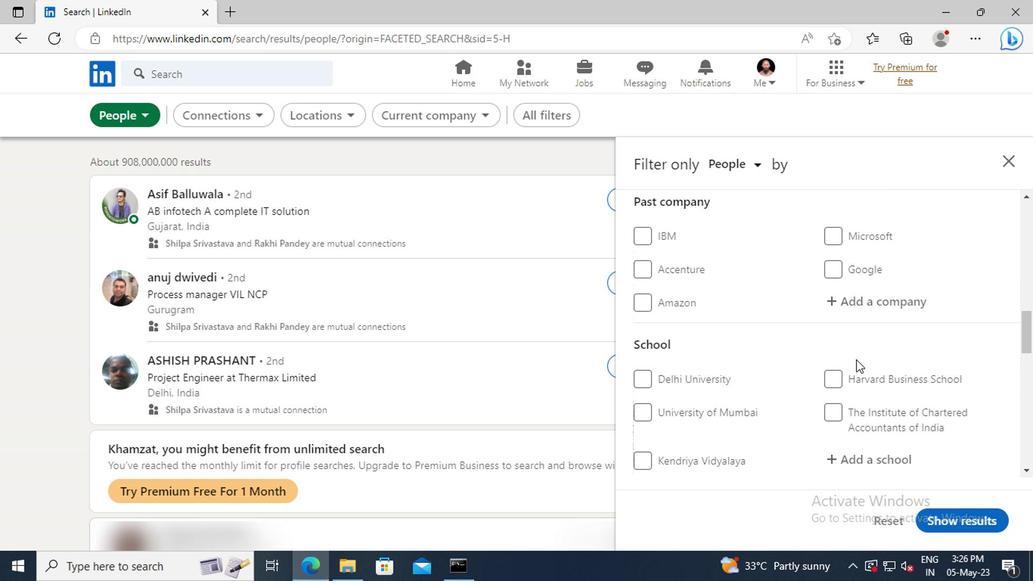 
Action: Mouse scrolled (854, 357) with delta (0, 1)
Screenshot: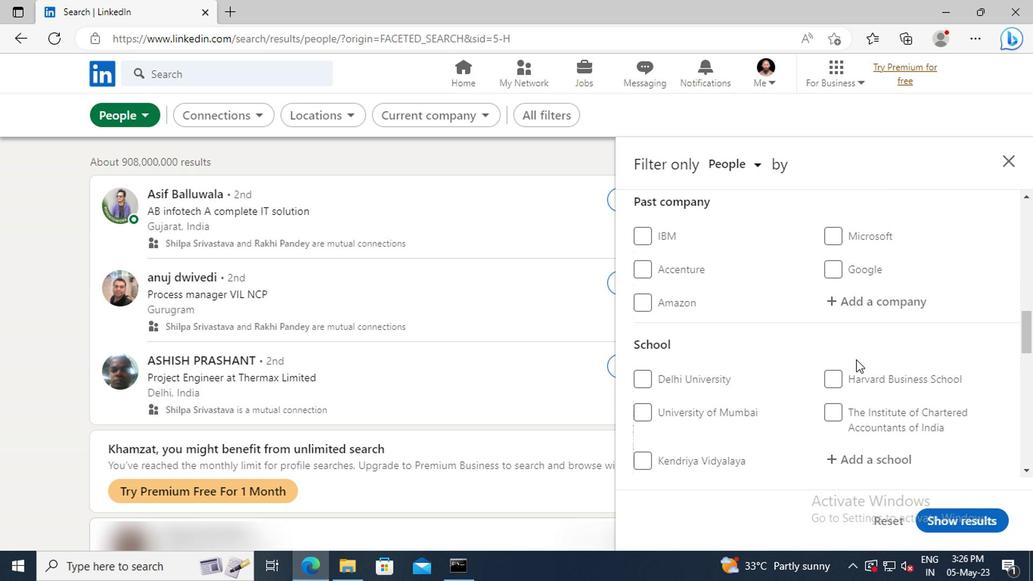 
Action: Mouse scrolled (854, 357) with delta (0, 1)
Screenshot: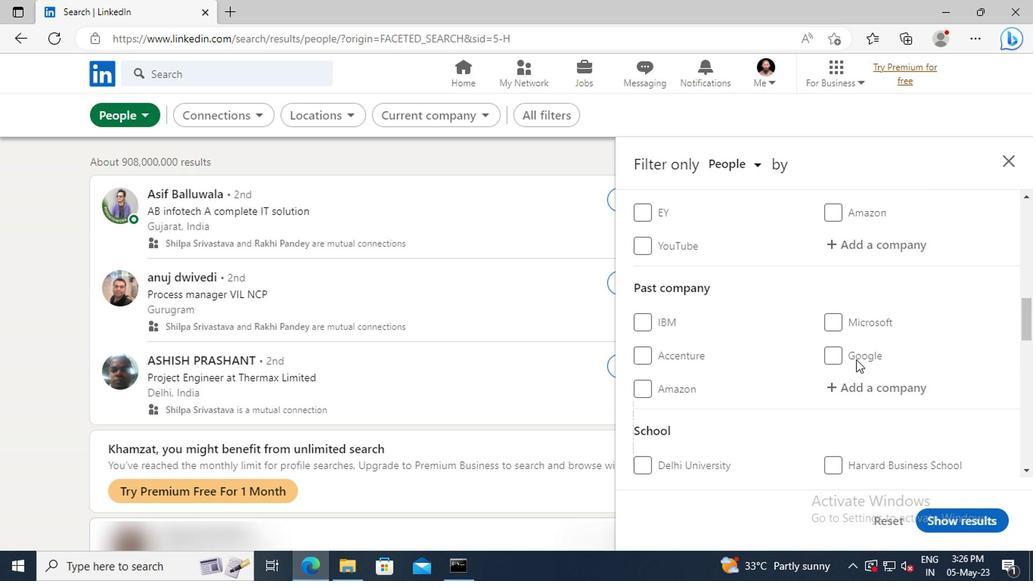 
Action: Mouse scrolled (854, 357) with delta (0, 1)
Screenshot: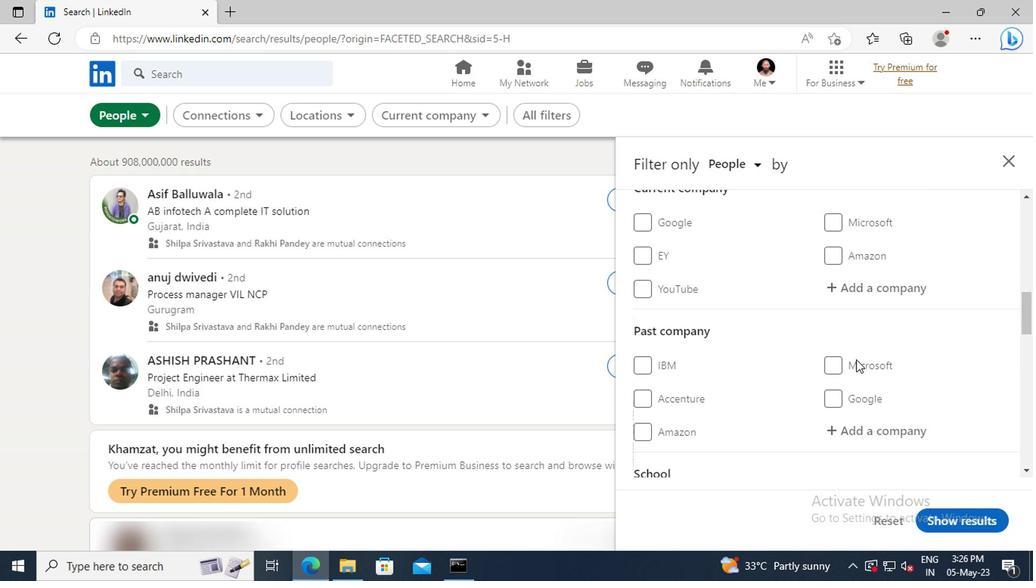 
Action: Mouse moved to (841, 326)
Screenshot: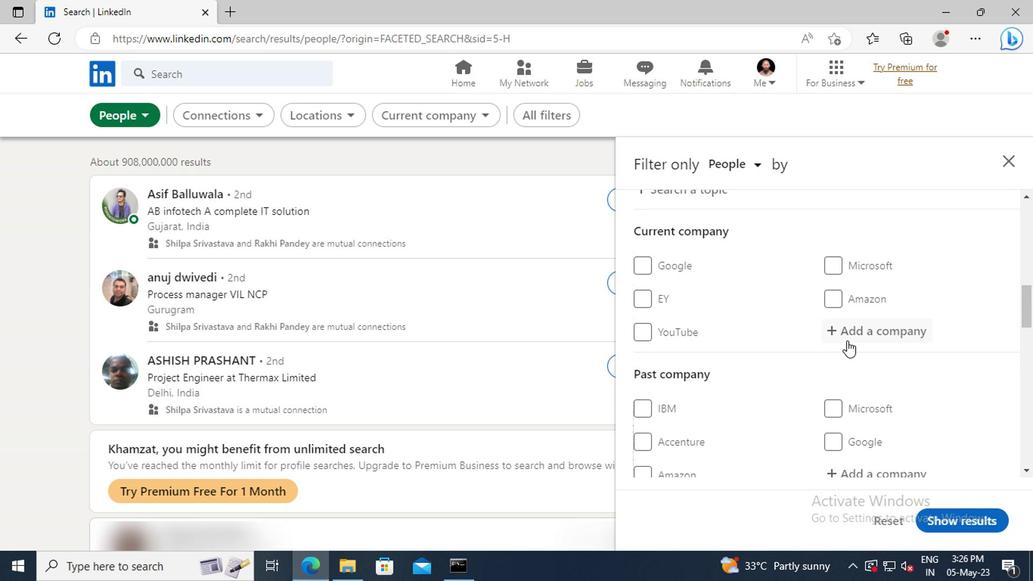 
Action: Mouse pressed left at (841, 326)
Screenshot: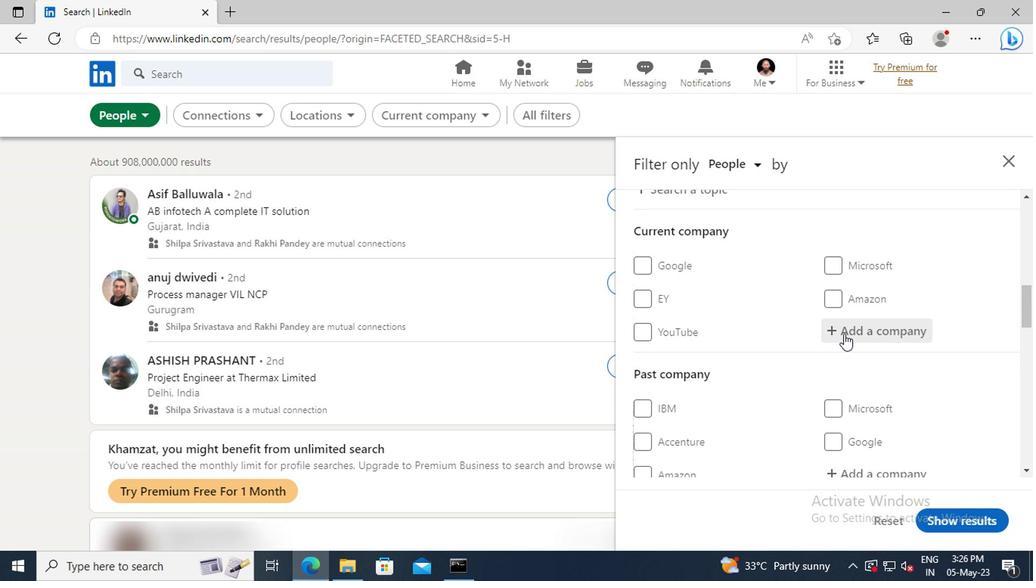 
Action: Key pressed <Key.shift>STARTUP<Key.space><Key.shift>STORY
Screenshot: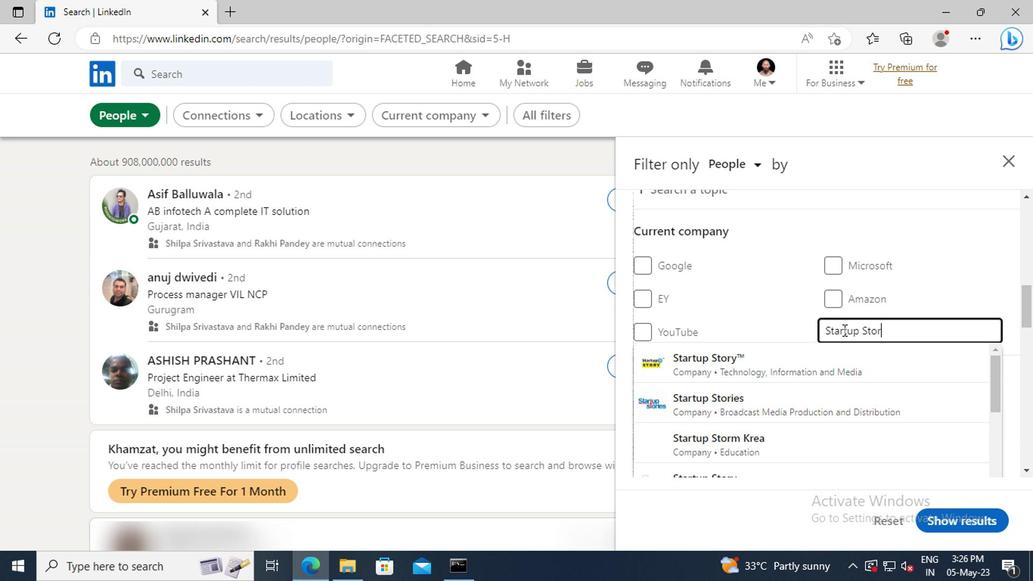 
Action: Mouse moved to (840, 350)
Screenshot: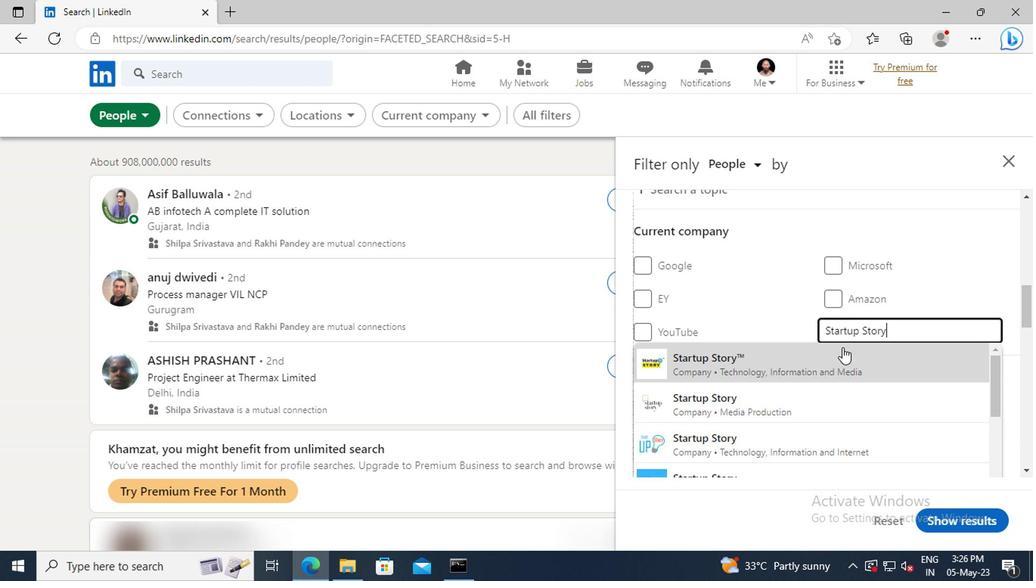
Action: Mouse pressed left at (840, 350)
Screenshot: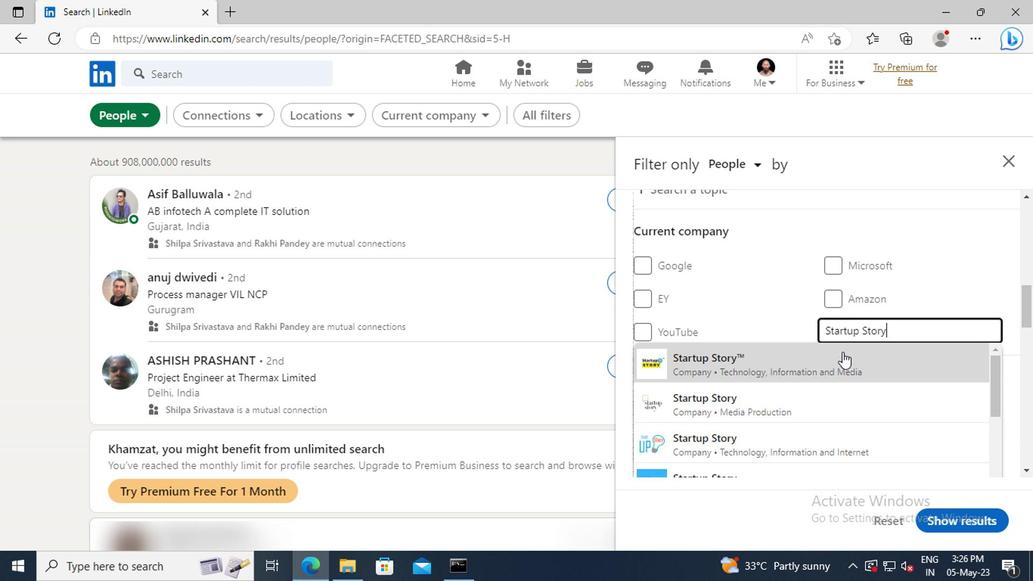 
Action: Mouse scrolled (840, 349) with delta (0, -1)
Screenshot: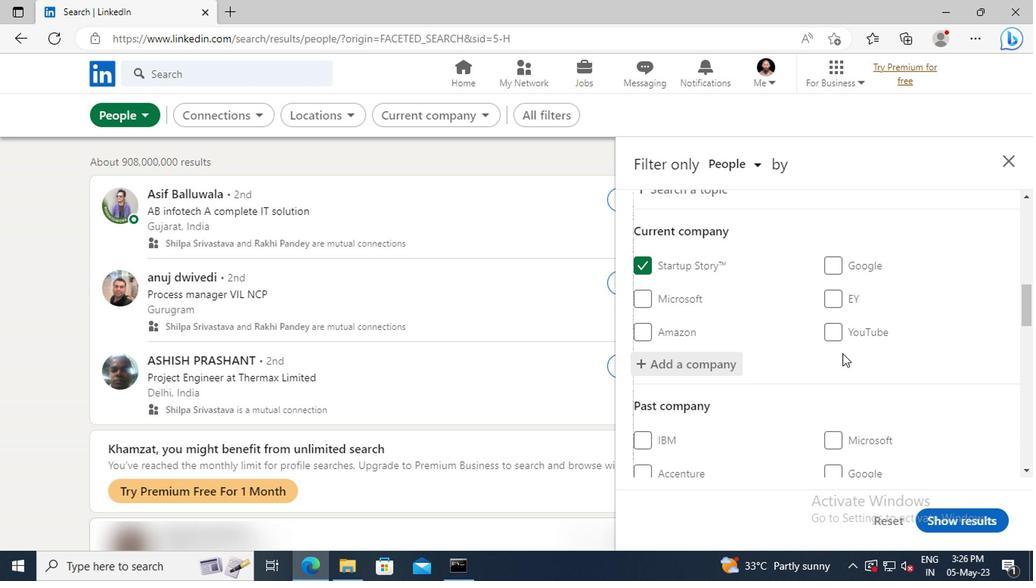 
Action: Mouse scrolled (840, 349) with delta (0, -1)
Screenshot: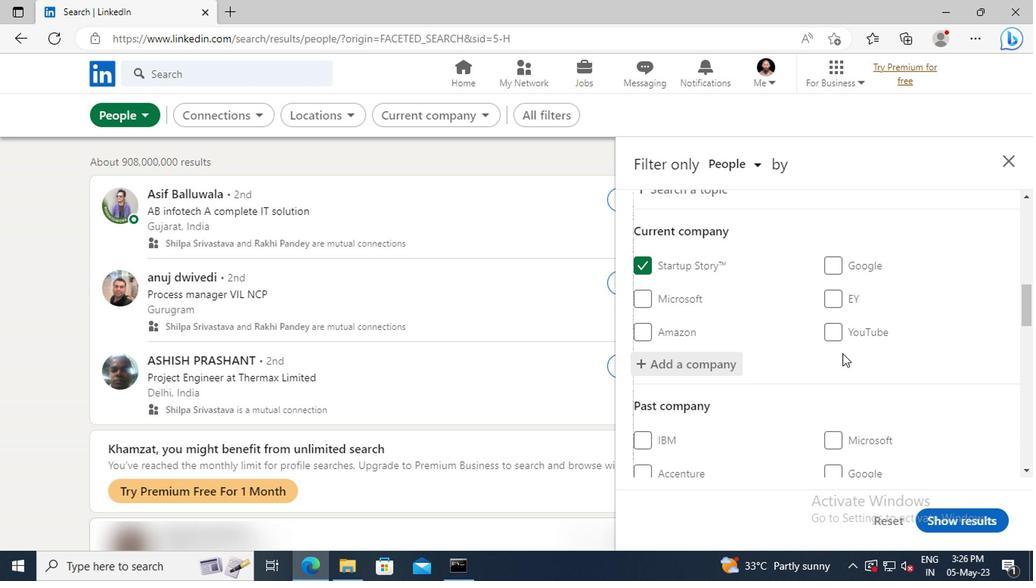 
Action: Mouse scrolled (840, 349) with delta (0, -1)
Screenshot: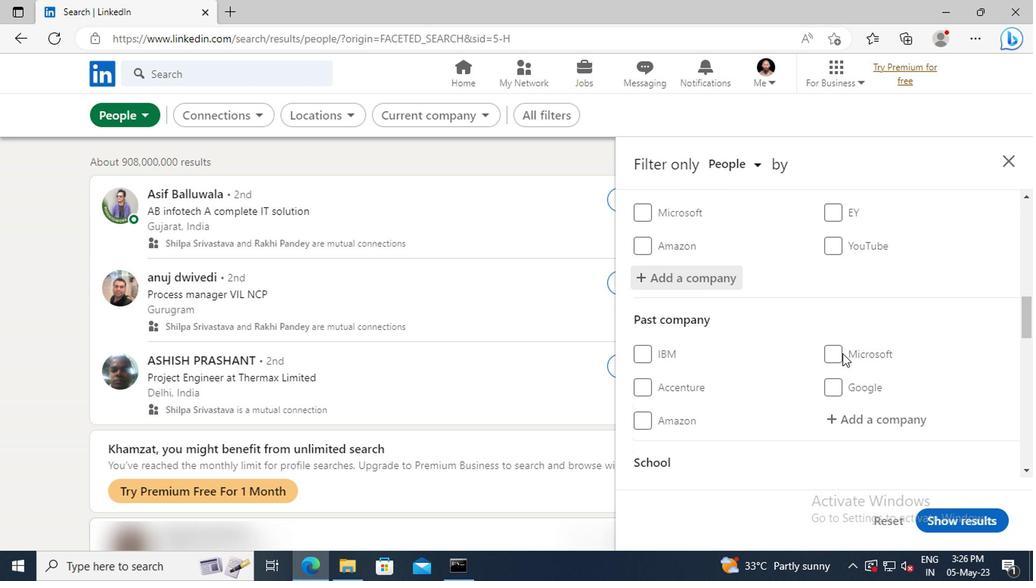 
Action: Mouse scrolled (840, 349) with delta (0, -1)
Screenshot: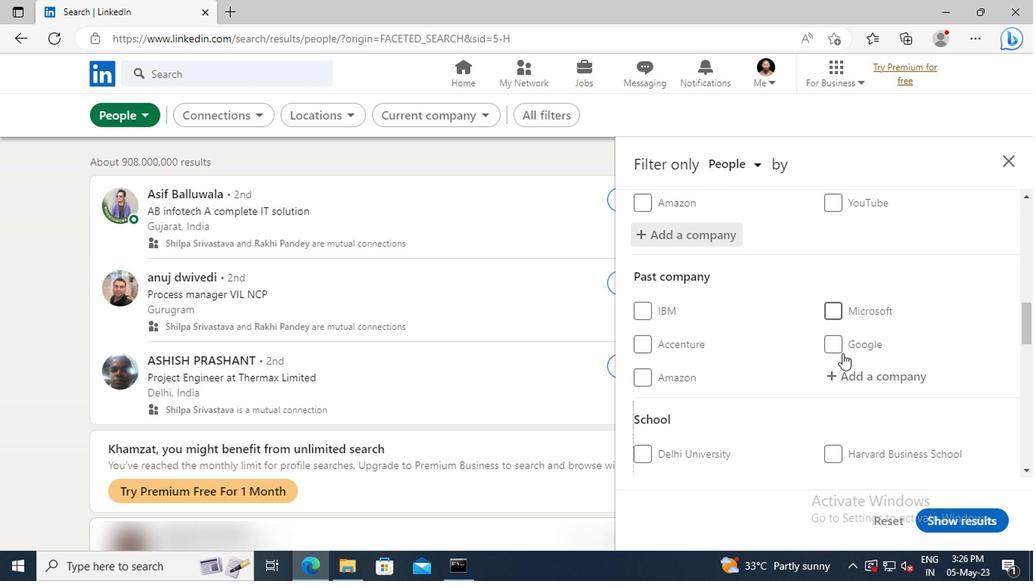 
Action: Mouse scrolled (840, 349) with delta (0, -1)
Screenshot: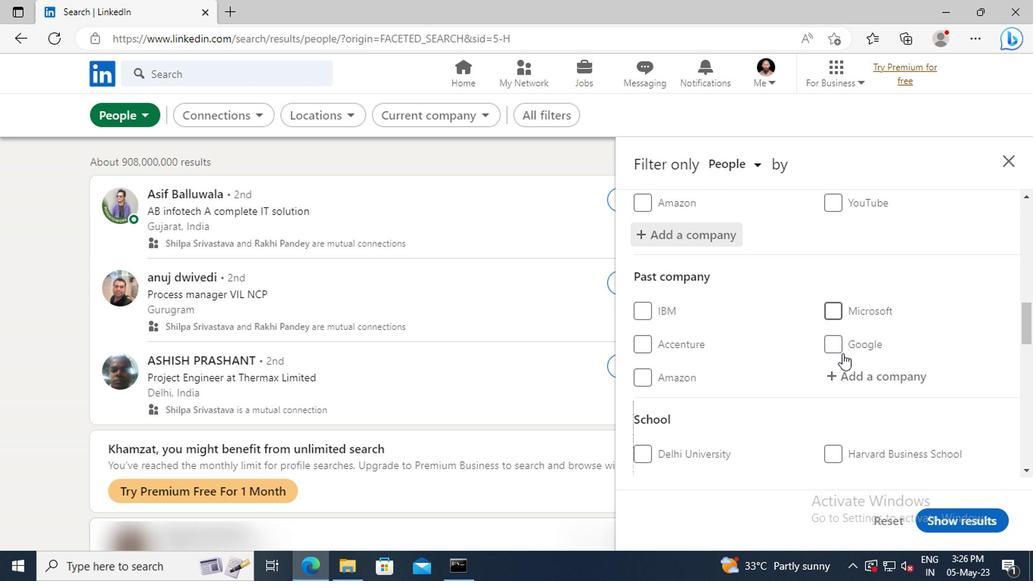 
Action: Mouse scrolled (840, 349) with delta (0, -1)
Screenshot: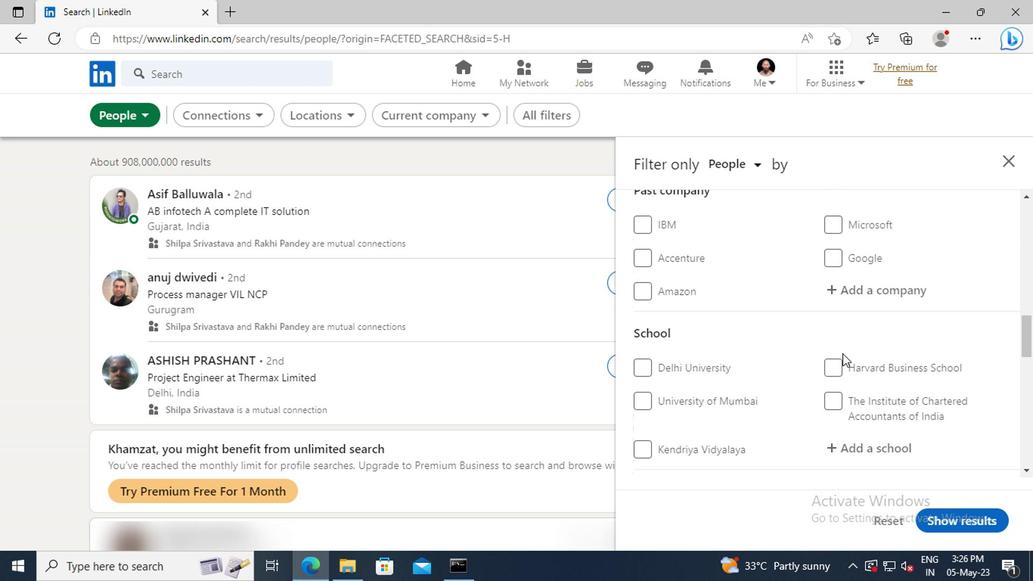 
Action: Mouse scrolled (840, 349) with delta (0, -1)
Screenshot: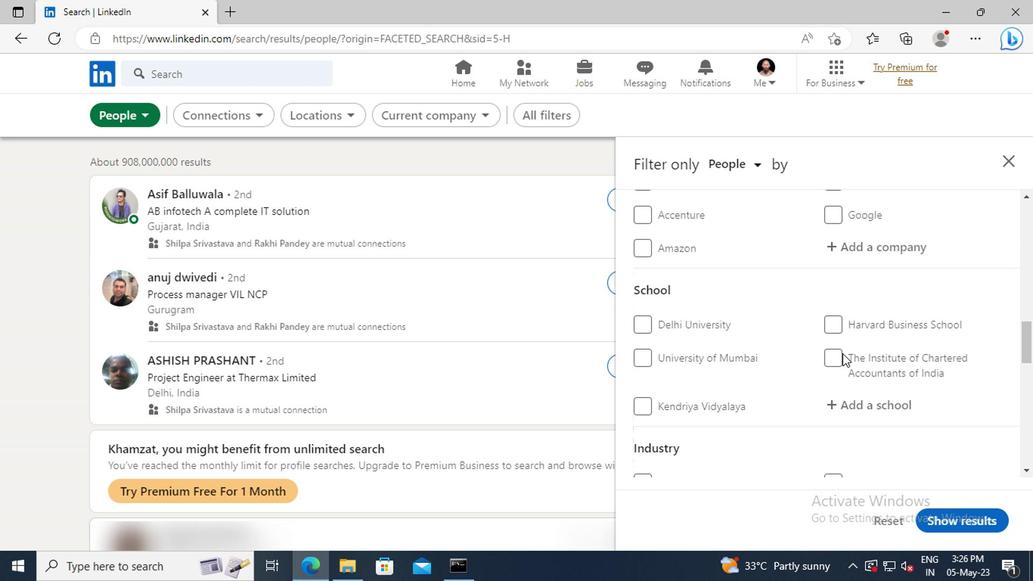 
Action: Mouse moved to (845, 358)
Screenshot: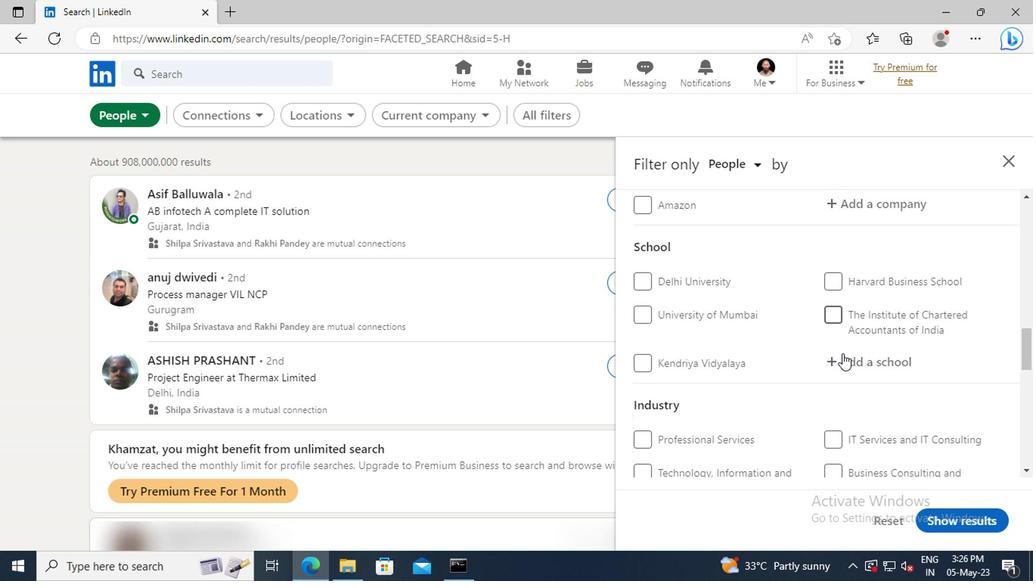 
Action: Mouse pressed left at (845, 358)
Screenshot: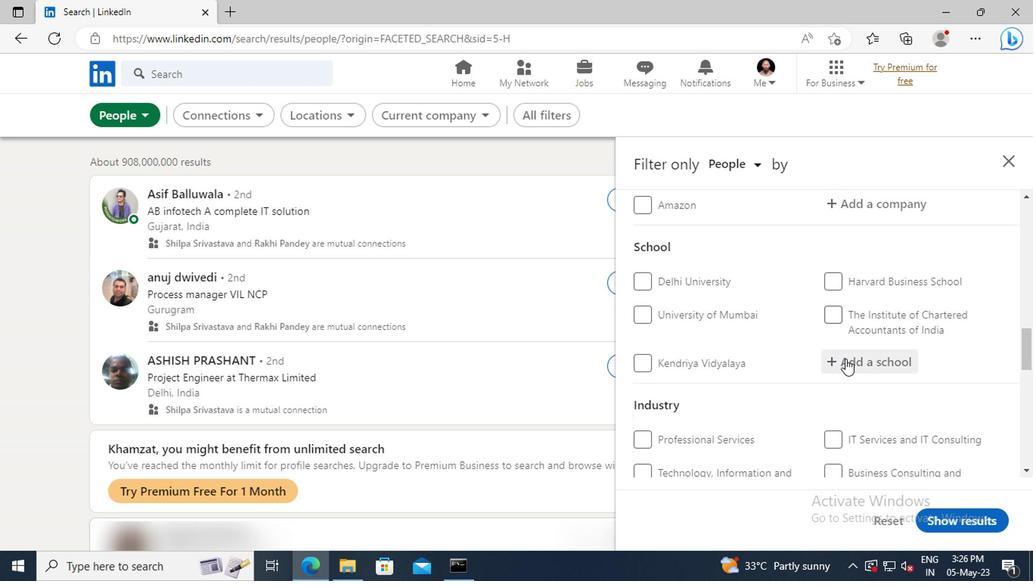
Action: Key pressed <Key.shift>UTTARANCHAL<Key.space><Key.shift>UN
Screenshot: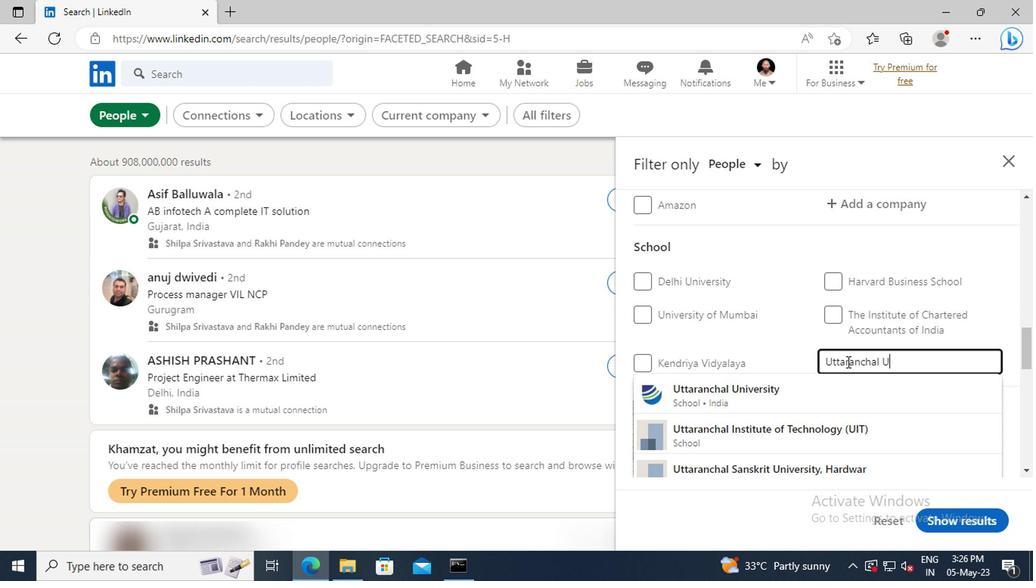 
Action: Mouse moved to (847, 384)
Screenshot: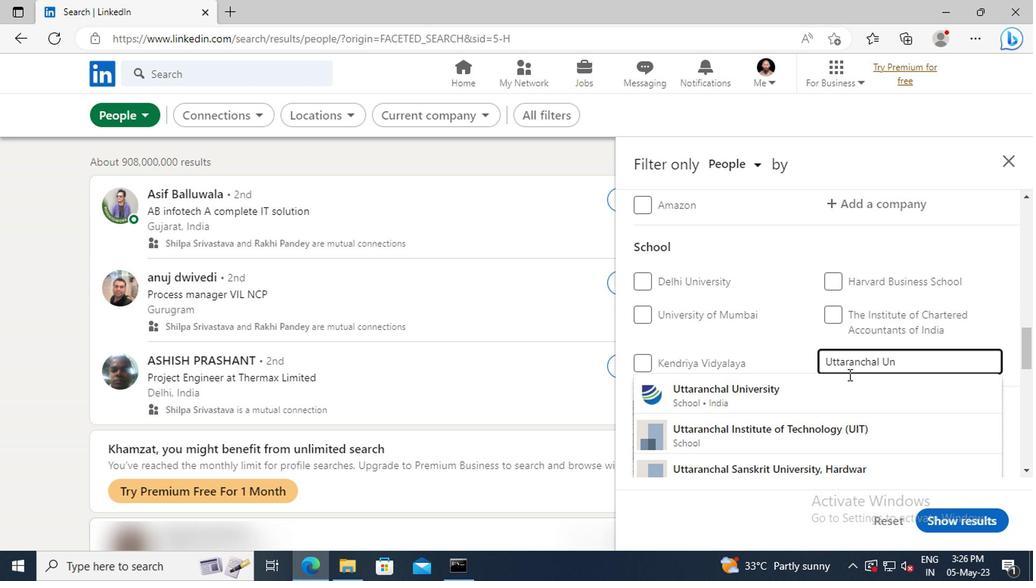 
Action: Mouse pressed left at (847, 384)
Screenshot: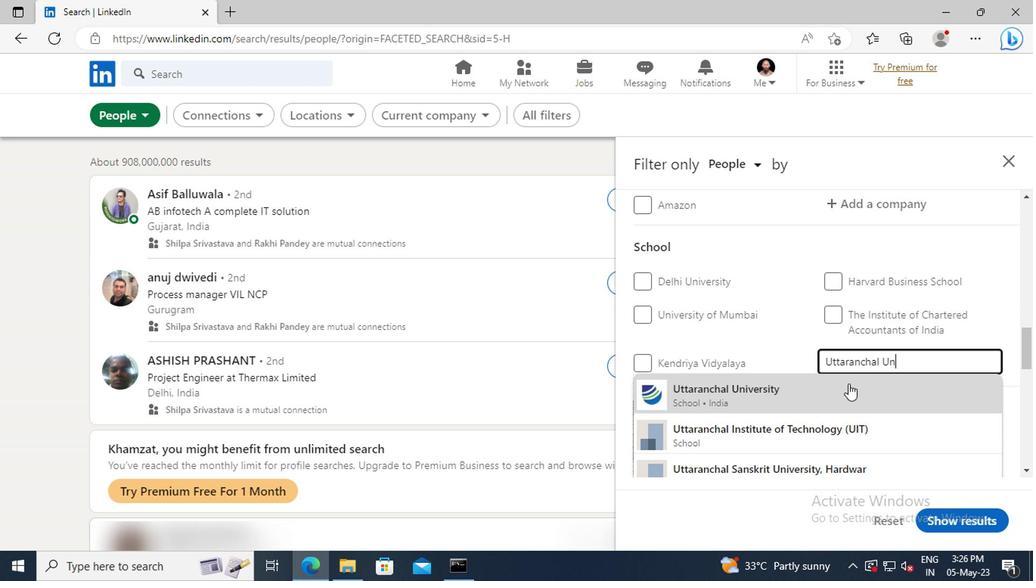 
Action: Mouse scrolled (847, 384) with delta (0, 0)
Screenshot: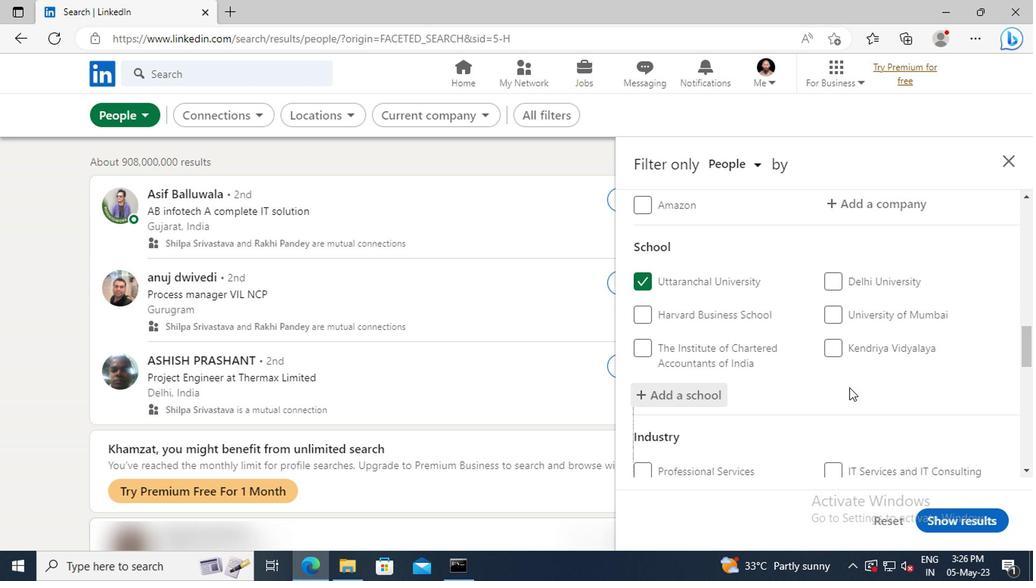 
Action: Mouse scrolled (847, 384) with delta (0, 0)
Screenshot: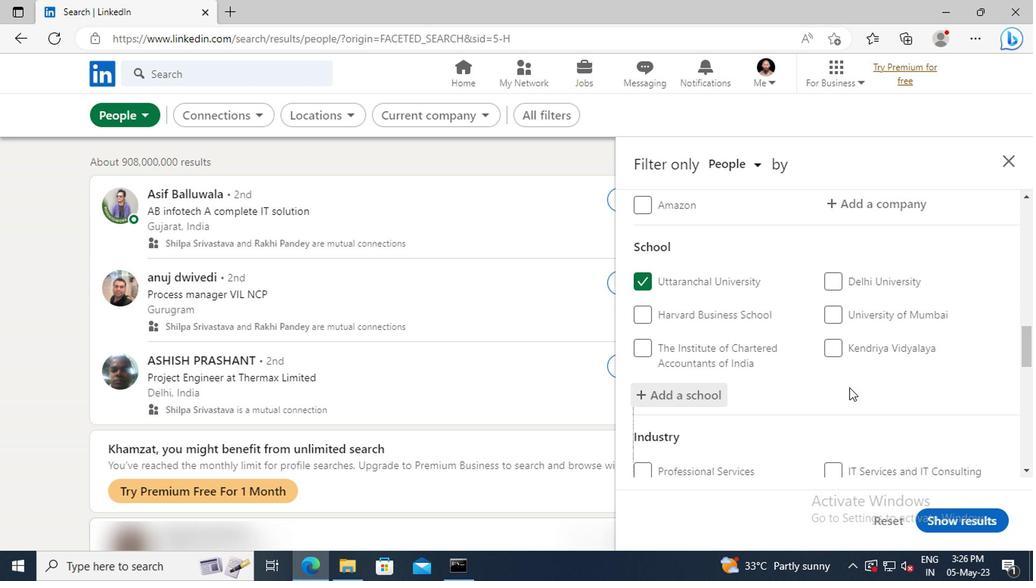 
Action: Mouse moved to (842, 376)
Screenshot: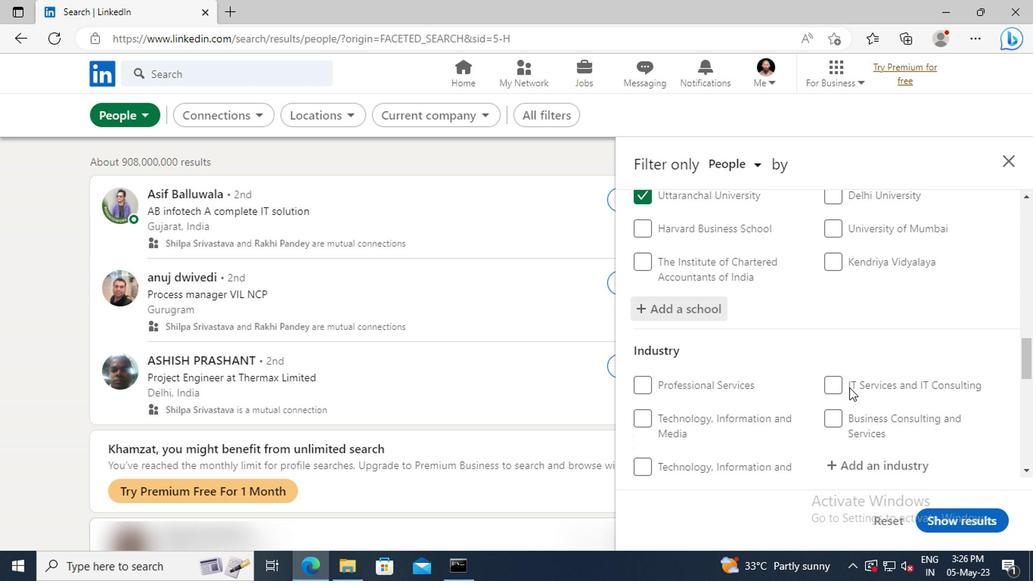 
Action: Mouse scrolled (842, 375) with delta (0, -1)
Screenshot: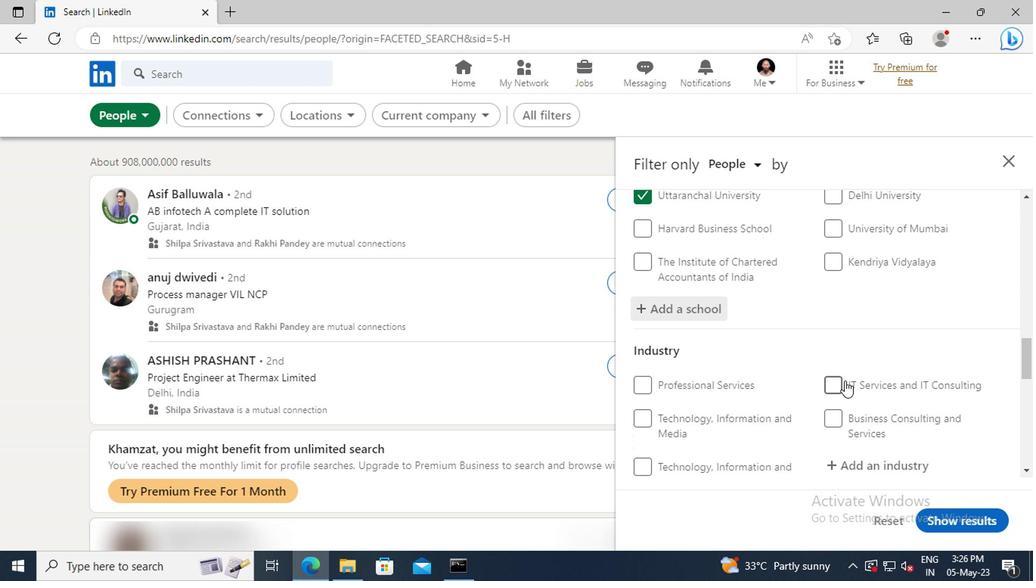 
Action: Mouse scrolled (842, 375) with delta (0, -1)
Screenshot: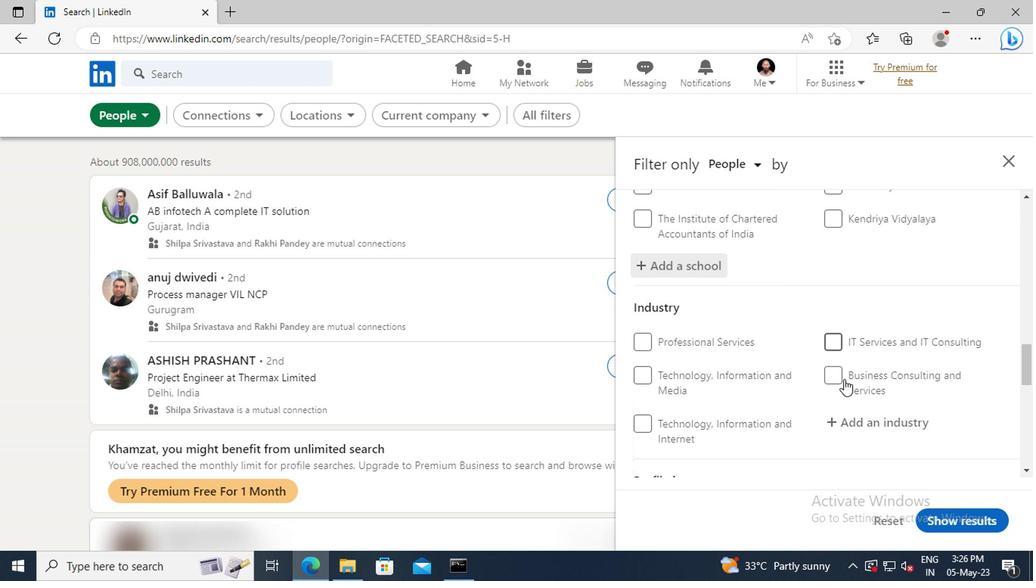 
Action: Mouse scrolled (842, 375) with delta (0, -1)
Screenshot: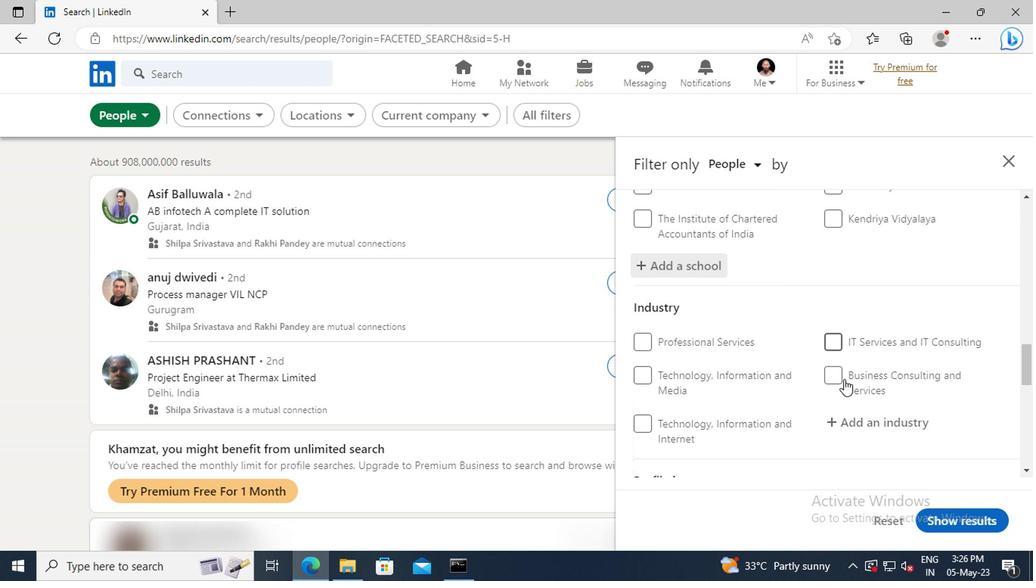 
Action: Mouse moved to (840, 339)
Screenshot: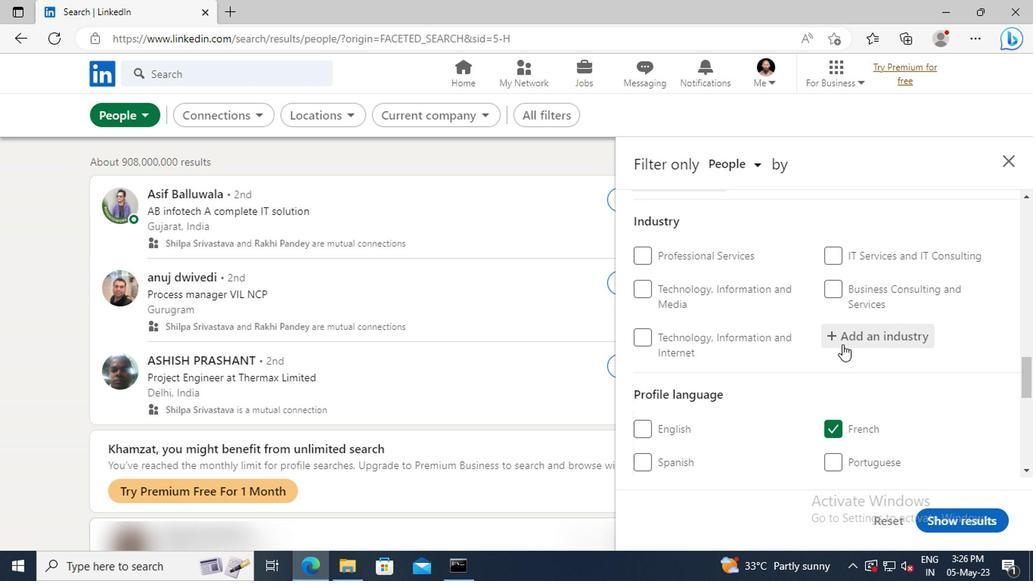
Action: Mouse pressed left at (840, 339)
Screenshot: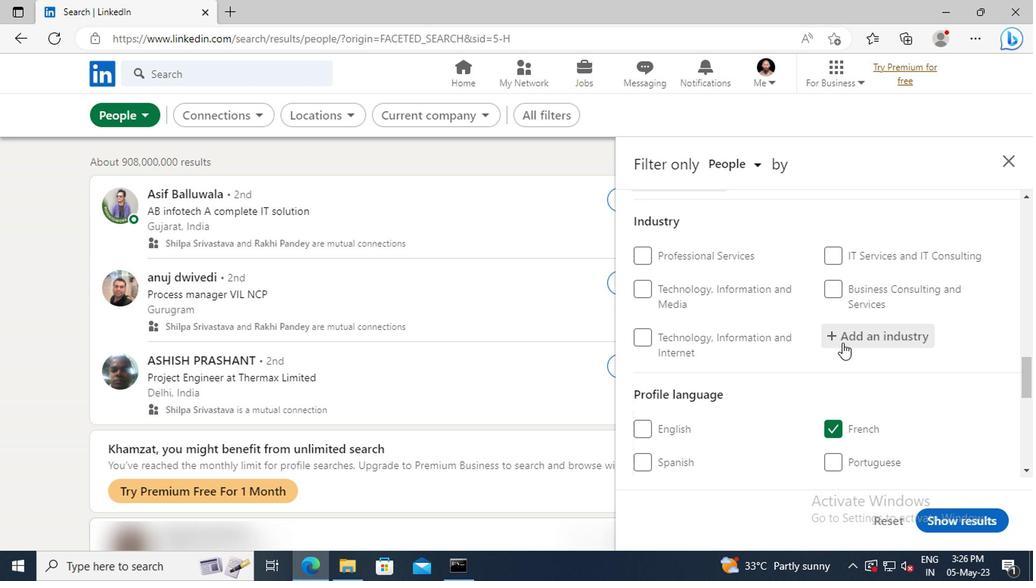 
Action: Key pressed <Key.shift>FARMING,<Key.space><Key.shift>R
Screenshot: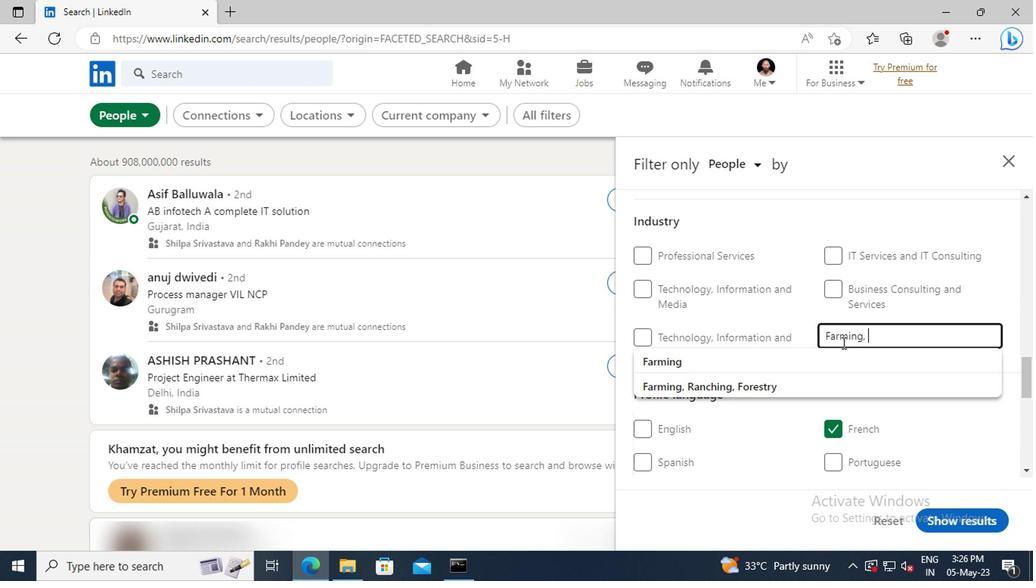 
Action: Mouse moved to (842, 355)
Screenshot: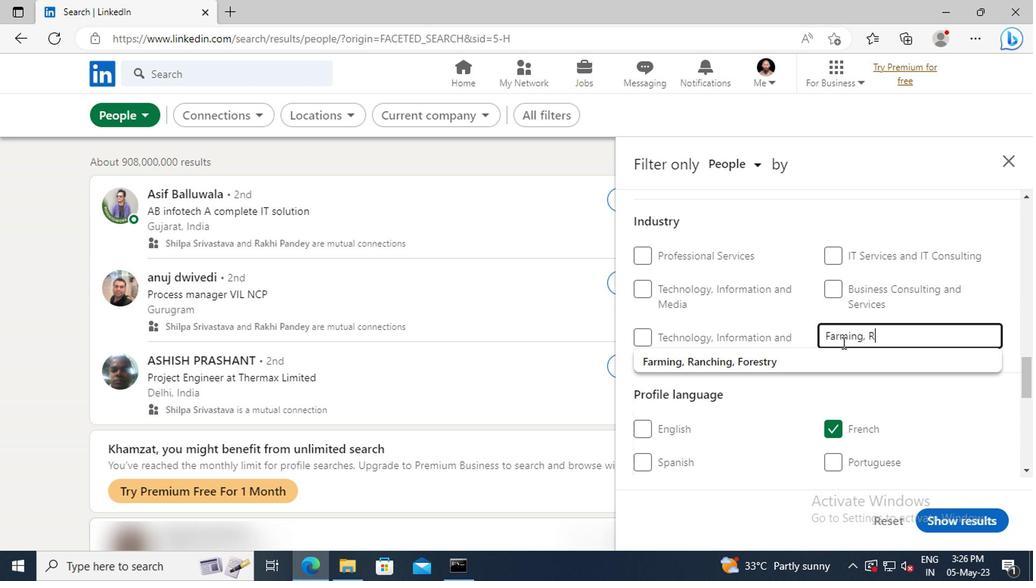 
Action: Mouse pressed left at (842, 355)
Screenshot: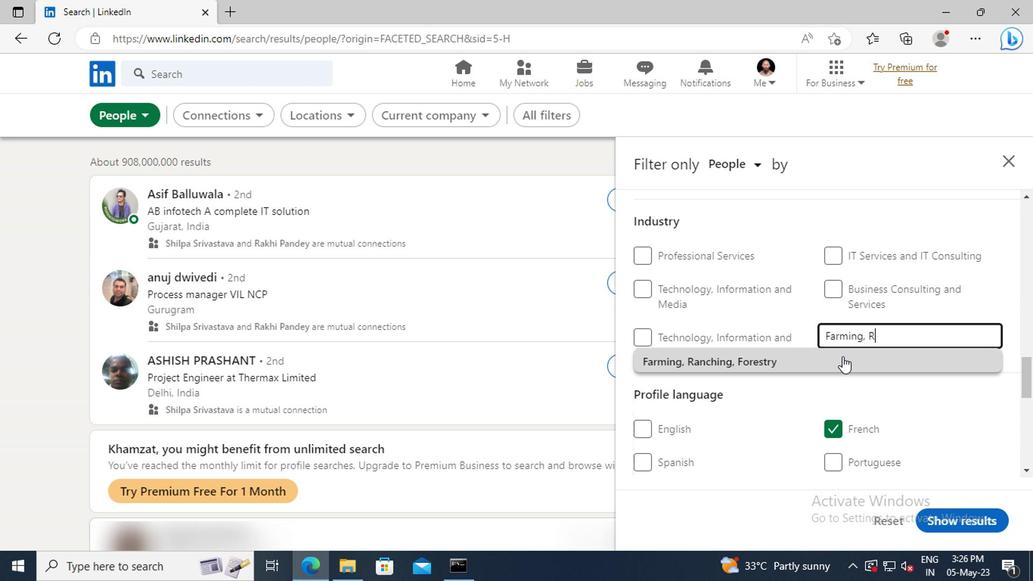 
Action: Mouse scrolled (842, 354) with delta (0, -1)
Screenshot: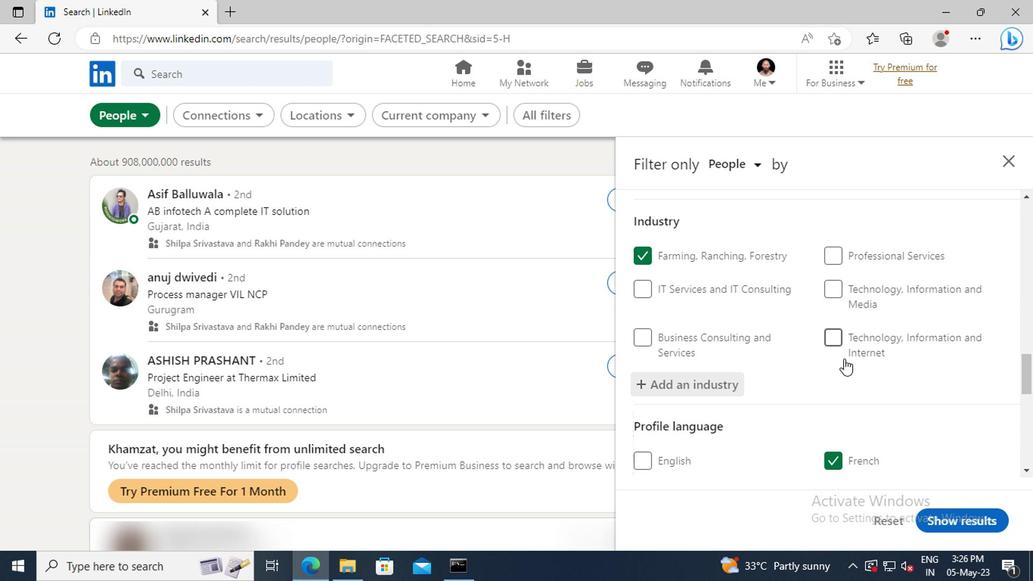 
Action: Mouse scrolled (842, 354) with delta (0, -1)
Screenshot: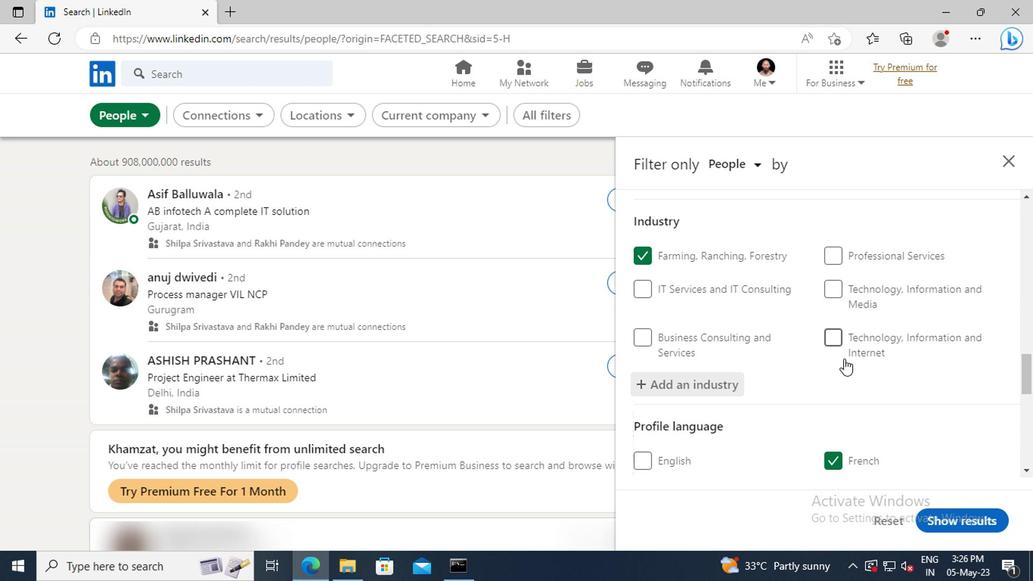 
Action: Mouse scrolled (842, 354) with delta (0, -1)
Screenshot: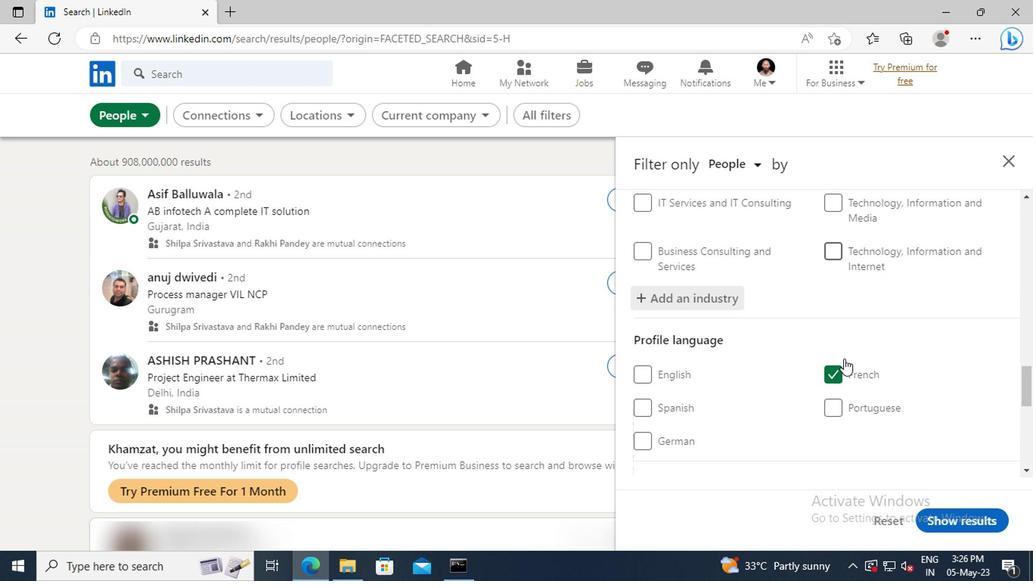 
Action: Mouse scrolled (842, 354) with delta (0, -1)
Screenshot: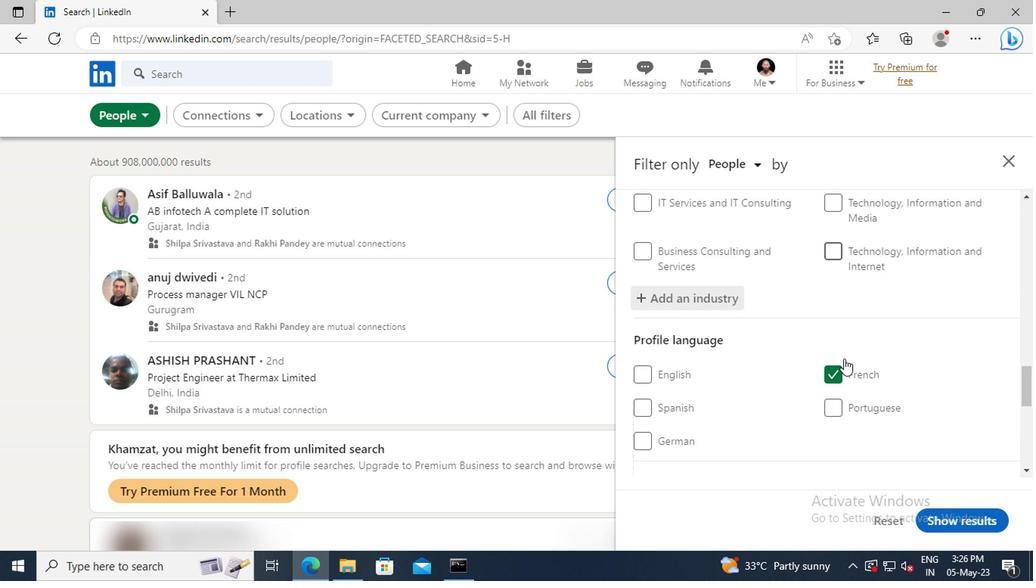 
Action: Mouse scrolled (842, 354) with delta (0, -1)
Screenshot: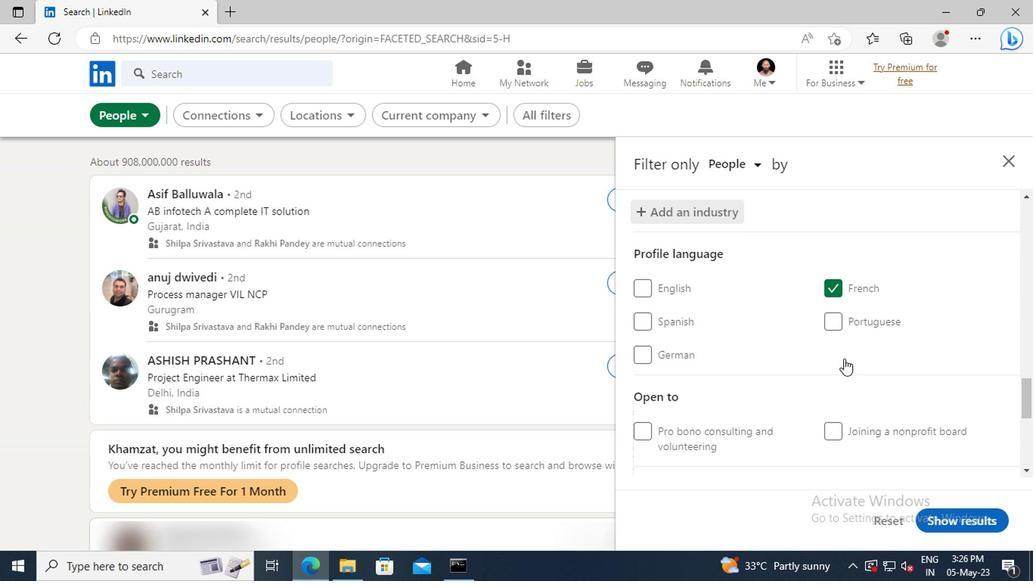 
Action: Mouse scrolled (842, 354) with delta (0, -1)
Screenshot: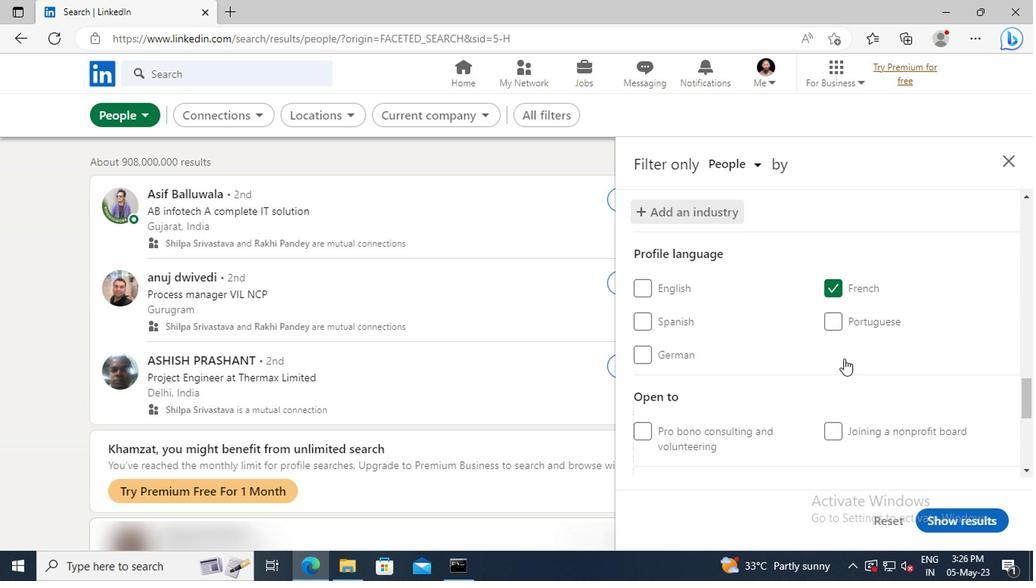 
Action: Mouse scrolled (842, 354) with delta (0, -1)
Screenshot: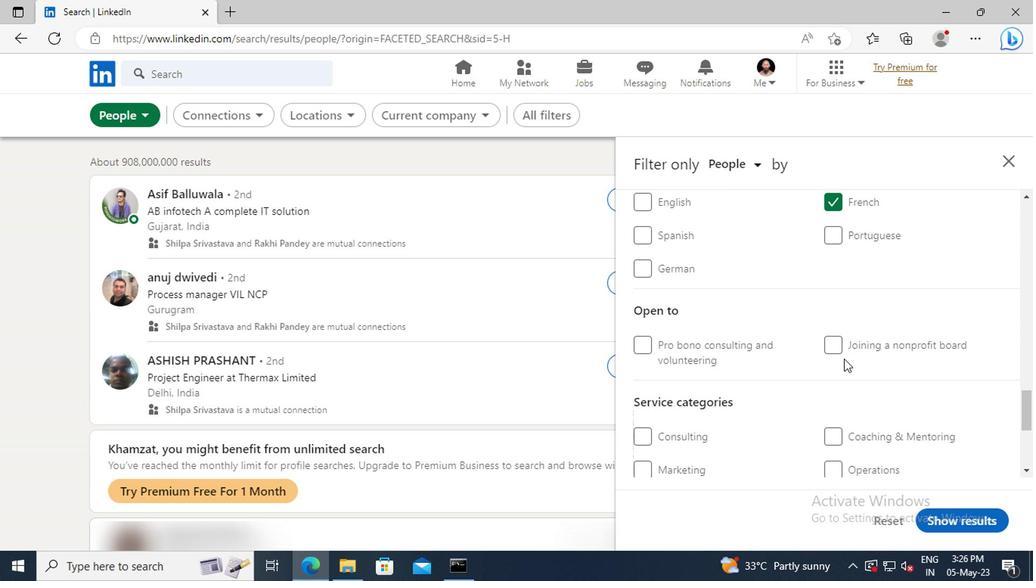
Action: Mouse scrolled (842, 354) with delta (0, -1)
Screenshot: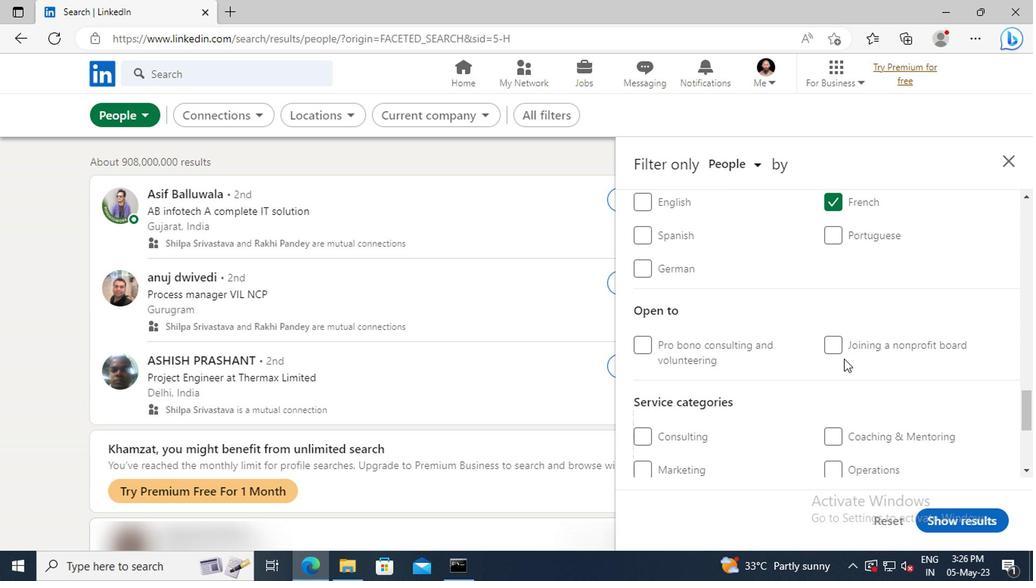 
Action: Mouse scrolled (842, 354) with delta (0, -1)
Screenshot: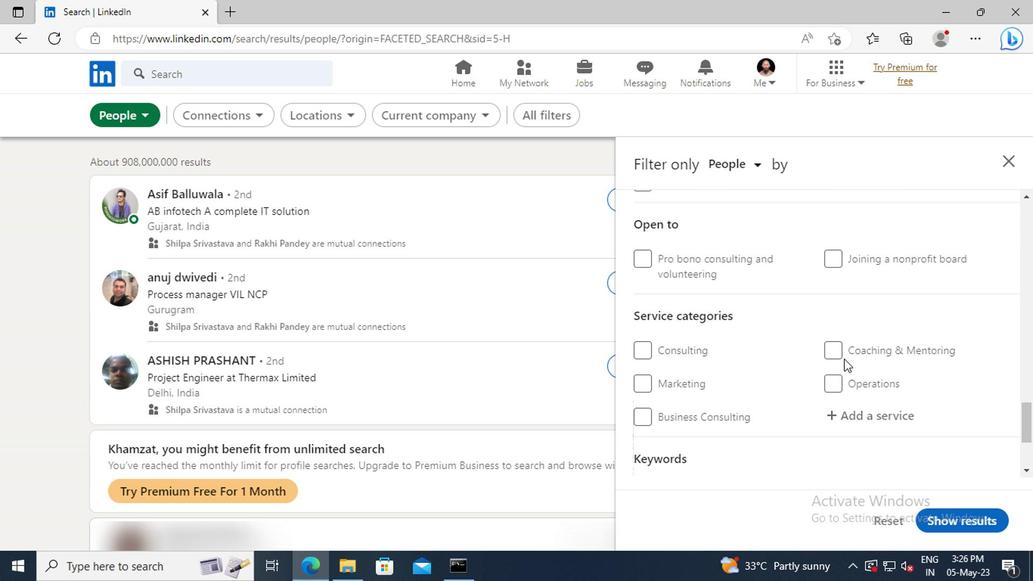 
Action: Mouse moved to (843, 367)
Screenshot: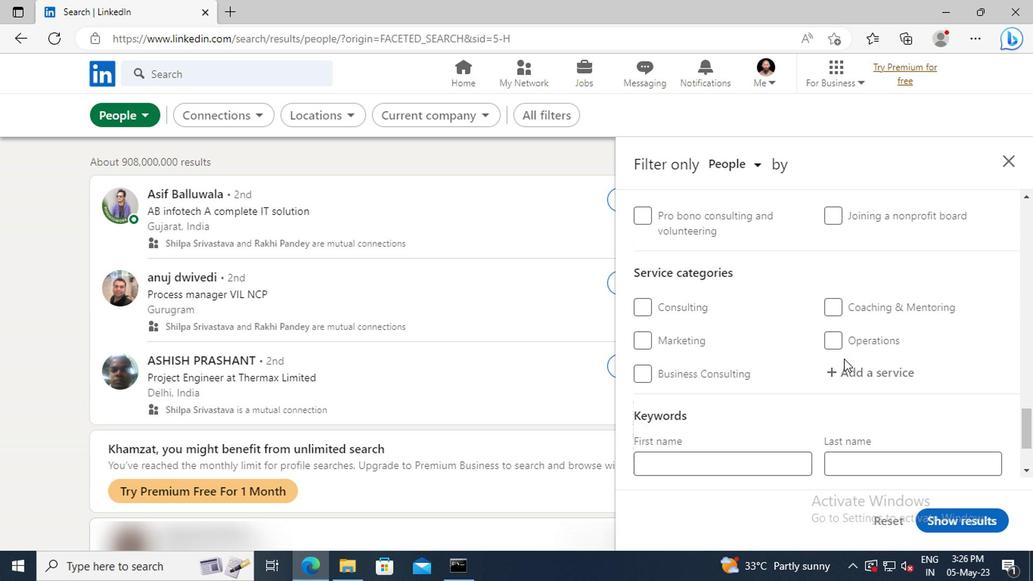
Action: Mouse pressed left at (843, 367)
Screenshot: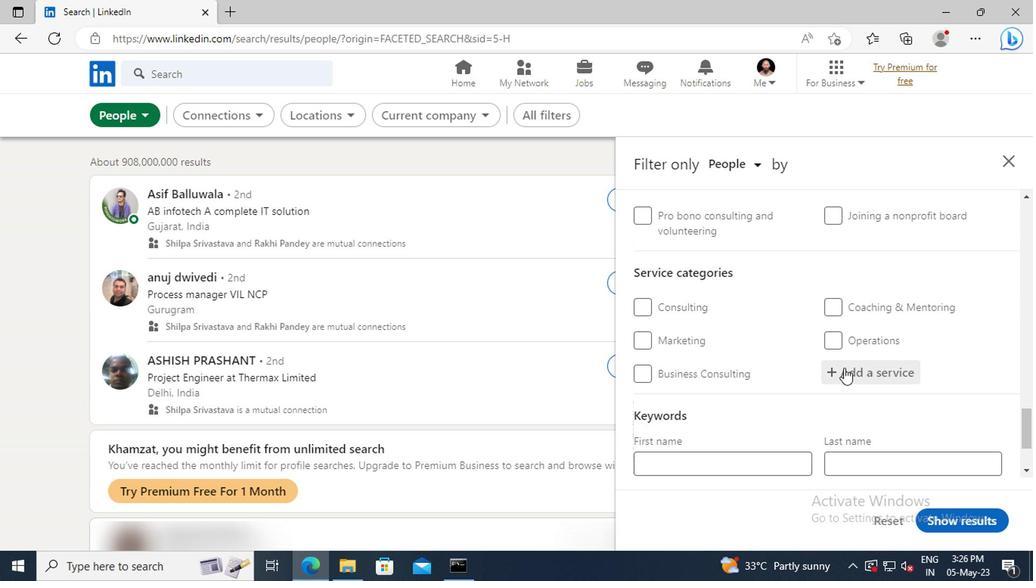 
Action: Key pressed <Key.shift>USER<Key.space>
Screenshot: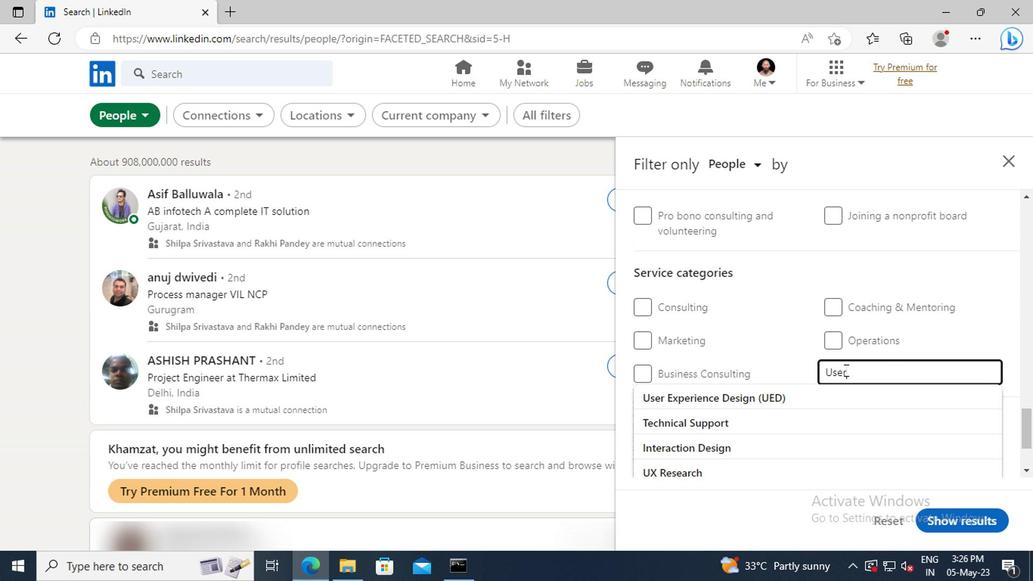 
Action: Mouse moved to (843, 390)
Screenshot: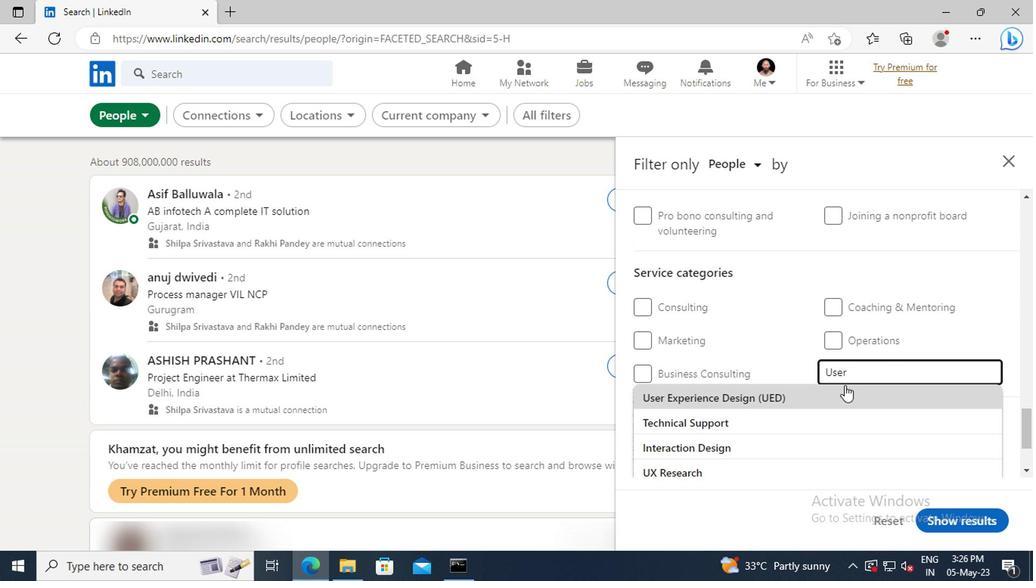 
Action: Mouse pressed left at (843, 390)
Screenshot: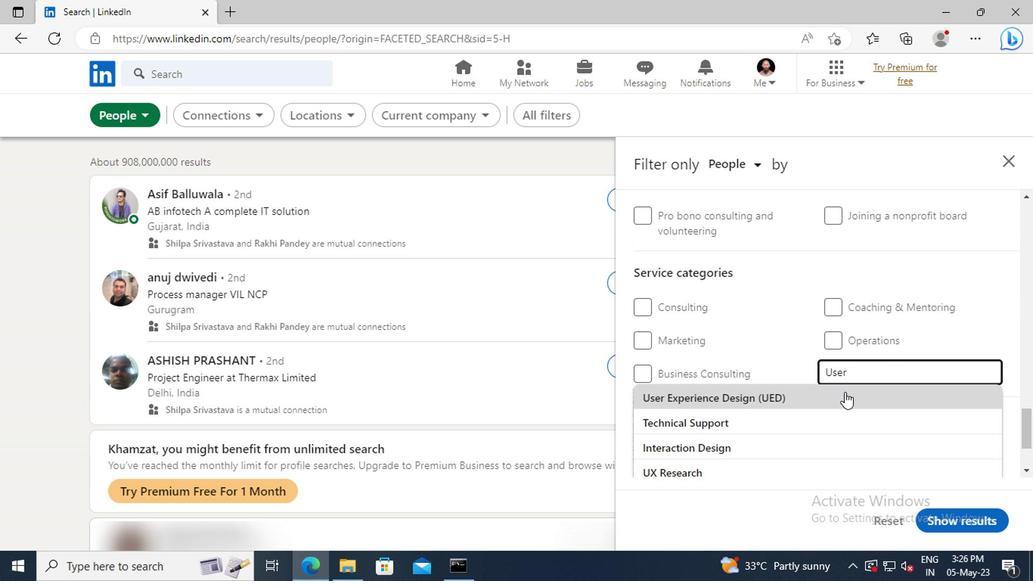 
Action: Mouse scrolled (843, 389) with delta (0, 0)
Screenshot: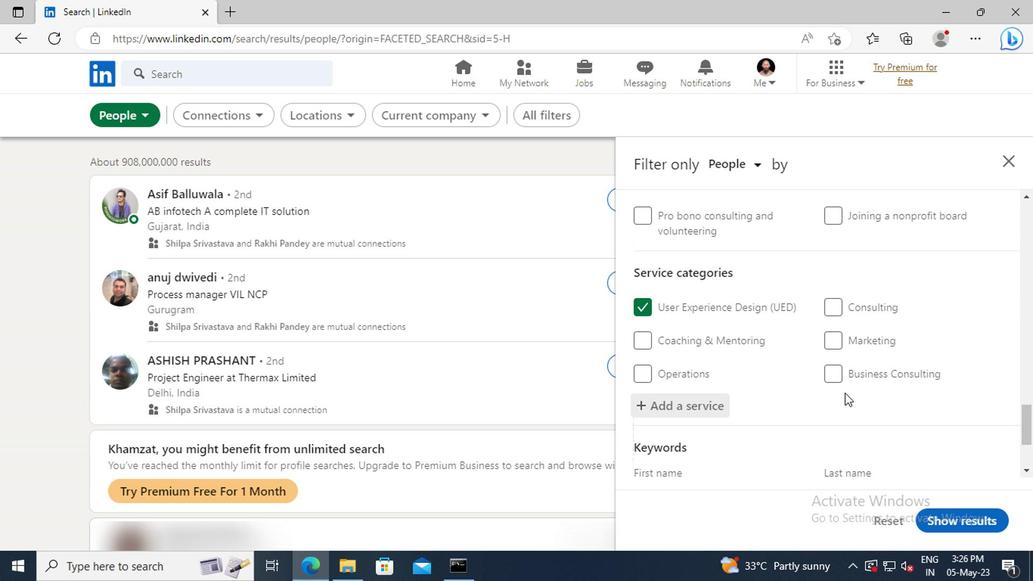 
Action: Mouse scrolled (843, 389) with delta (0, 0)
Screenshot: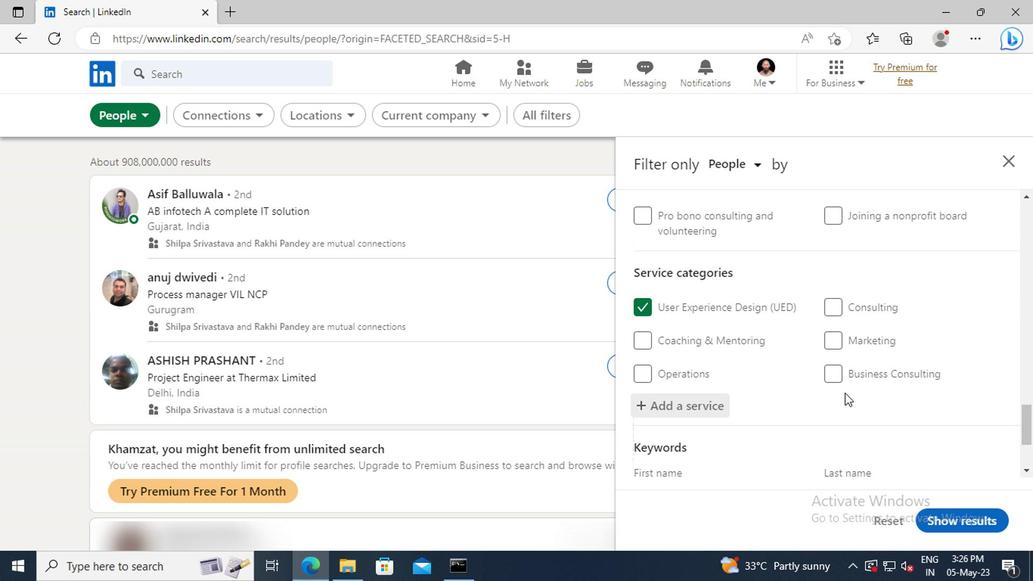 
Action: Mouse scrolled (843, 389) with delta (0, 0)
Screenshot: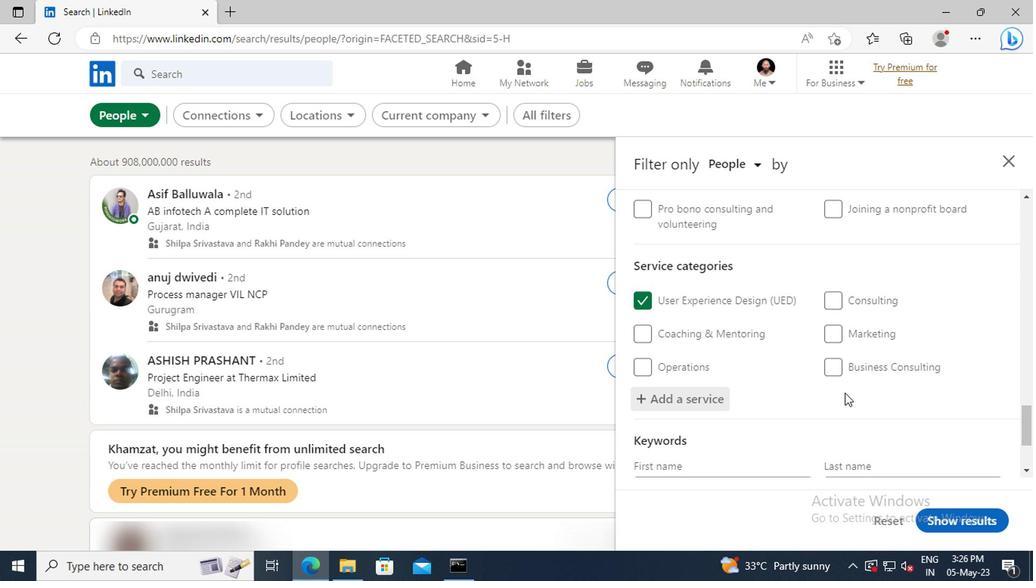 
Action: Mouse scrolled (843, 389) with delta (0, 0)
Screenshot: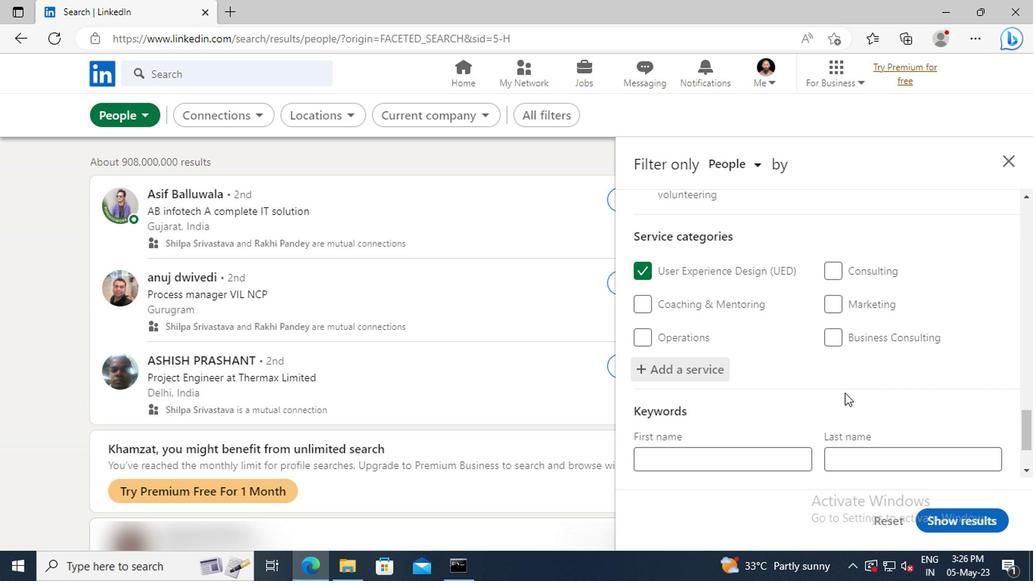
Action: Mouse moved to (752, 411)
Screenshot: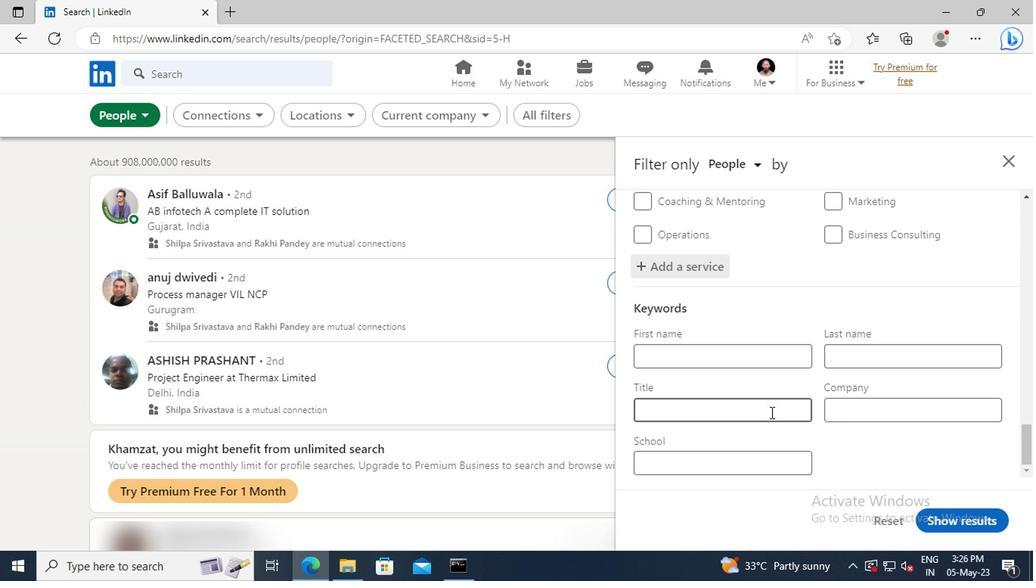 
Action: Mouse pressed left at (752, 411)
Screenshot: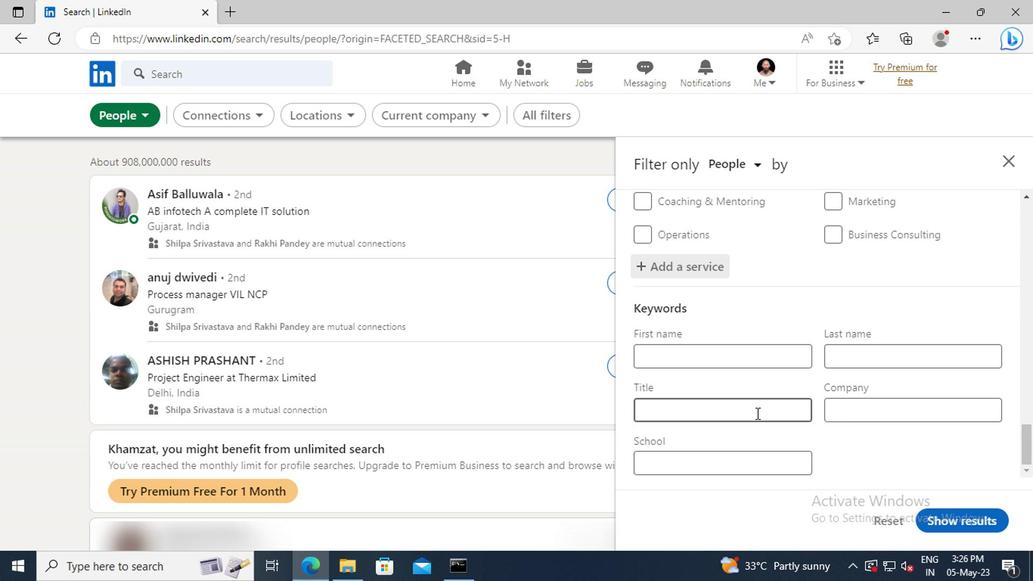 
Action: Key pressed <Key.shift>OPERATIONS<Key.space><Key.shift>ANALYST<Key.enter>
Screenshot: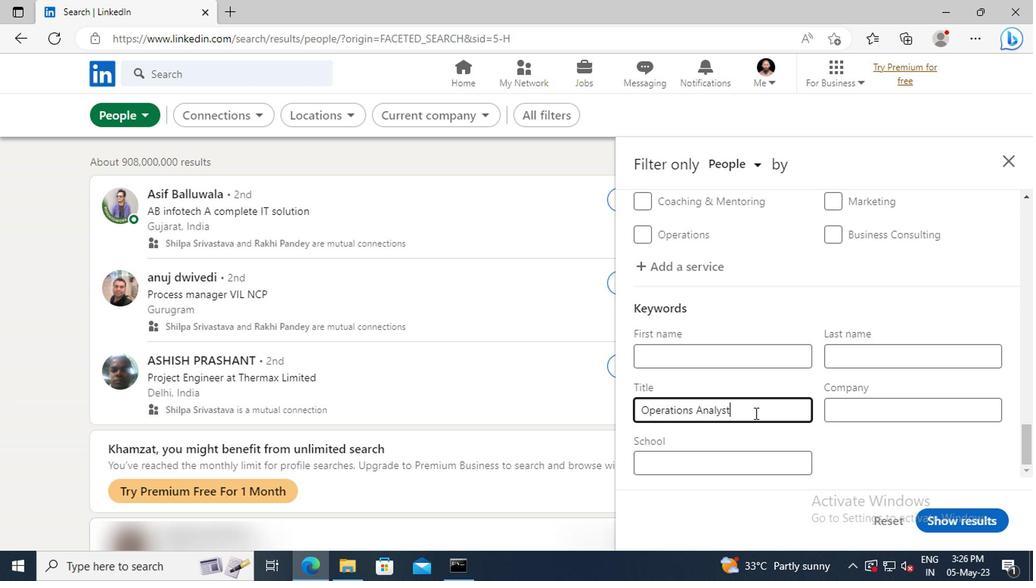 
Action: Mouse moved to (951, 532)
Screenshot: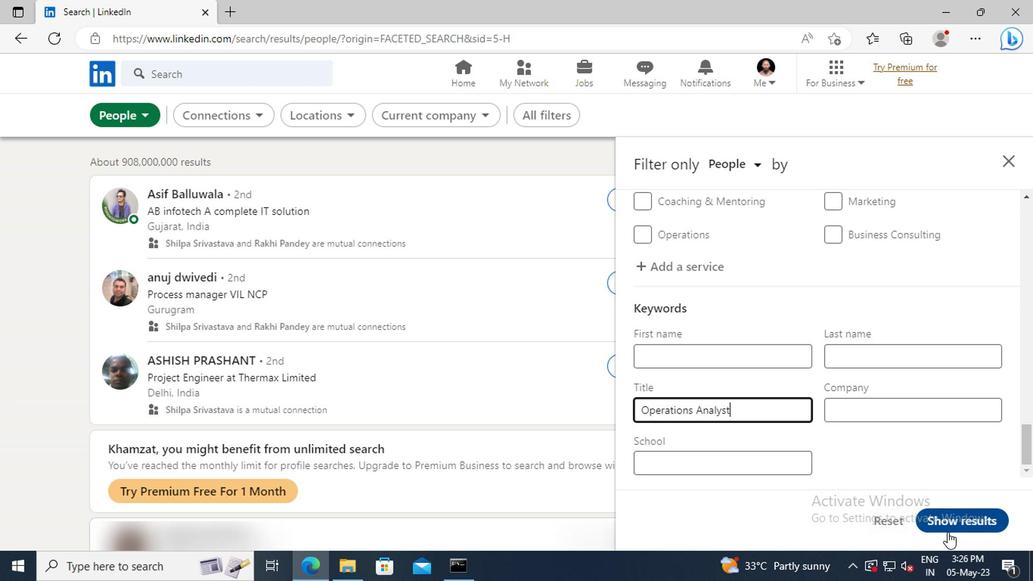
Action: Mouse pressed left at (951, 532)
Screenshot: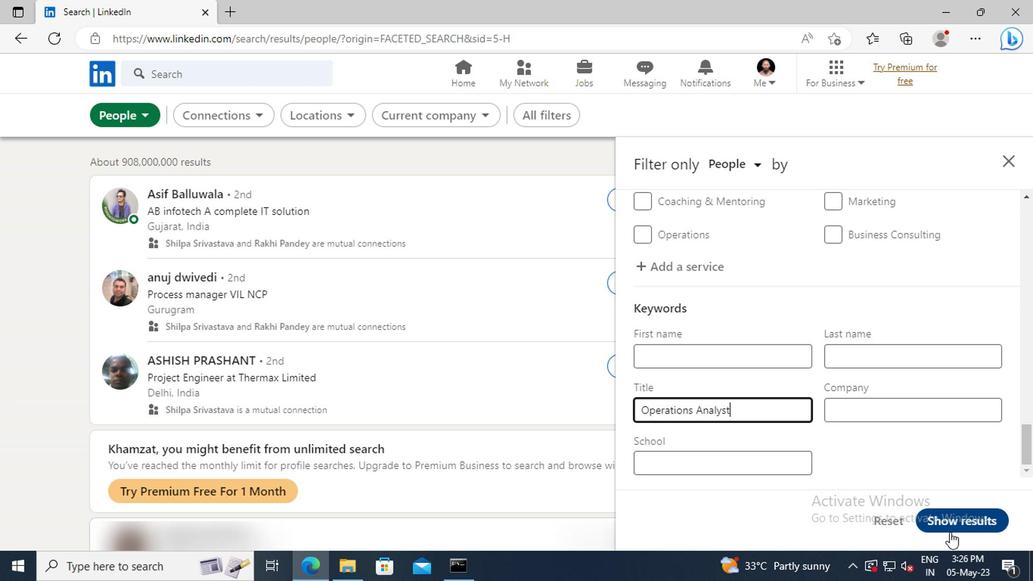 
